 Task: Search one way flight ticket for 4 adults, 2 children, 2 infants in seat and 1 infant on lap in premium economy from Boise: Boise Airport (boise Air Terminal) (gowen Field) to Springfield: Abraham Lincoln Capital Airport on 5-2-2023. Number of bags: 9 checked bags. Price is upto 74000. Outbound departure time preference is 13:00.
Action: Mouse moved to (222, 309)
Screenshot: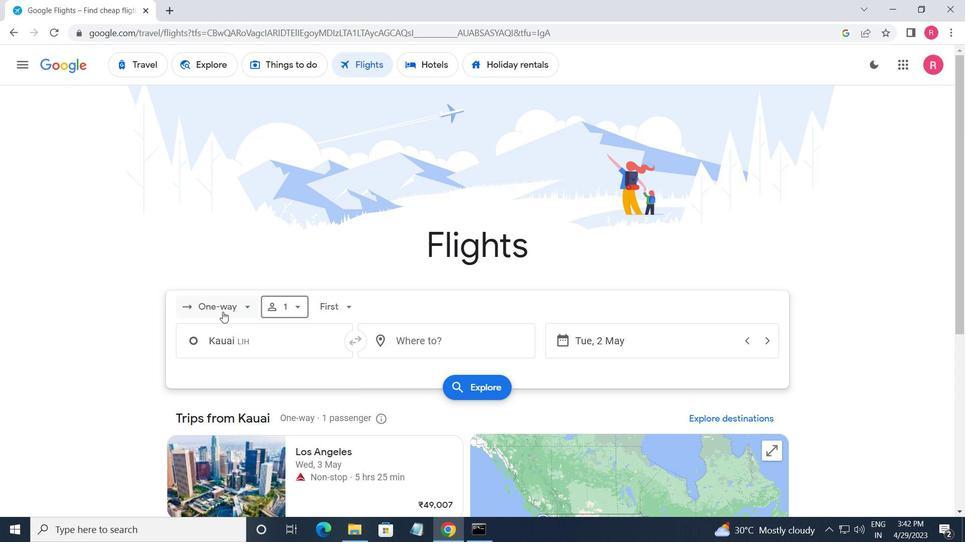 
Action: Mouse pressed left at (222, 309)
Screenshot: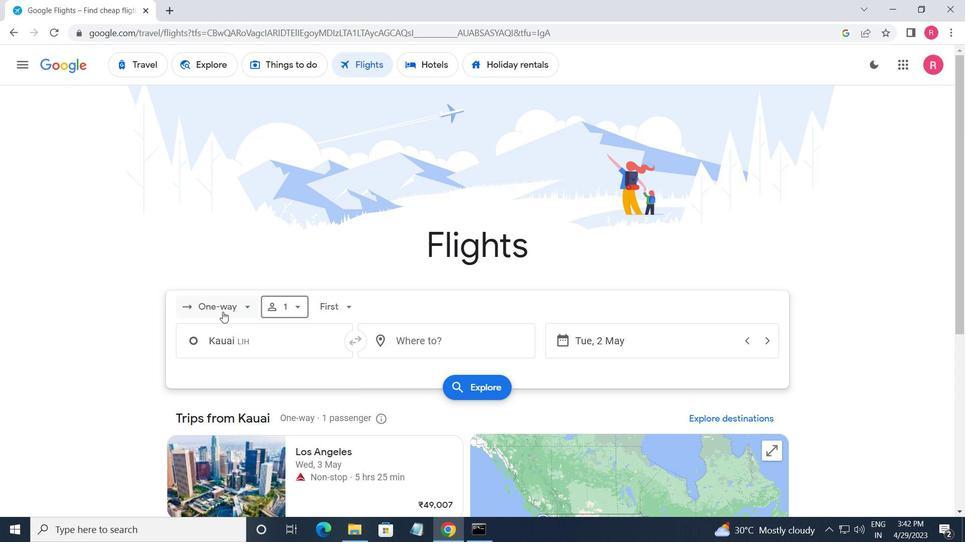 
Action: Mouse moved to (237, 363)
Screenshot: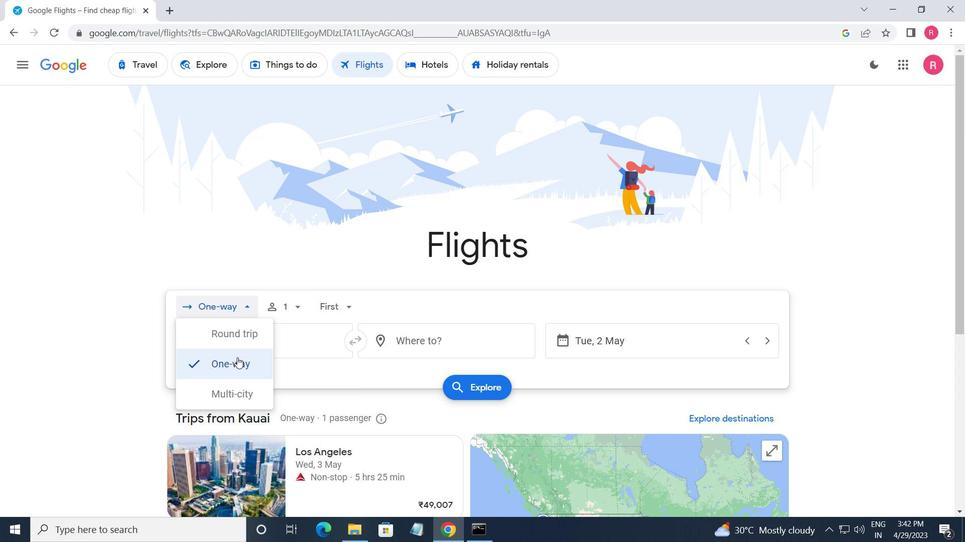 
Action: Mouse pressed left at (237, 363)
Screenshot: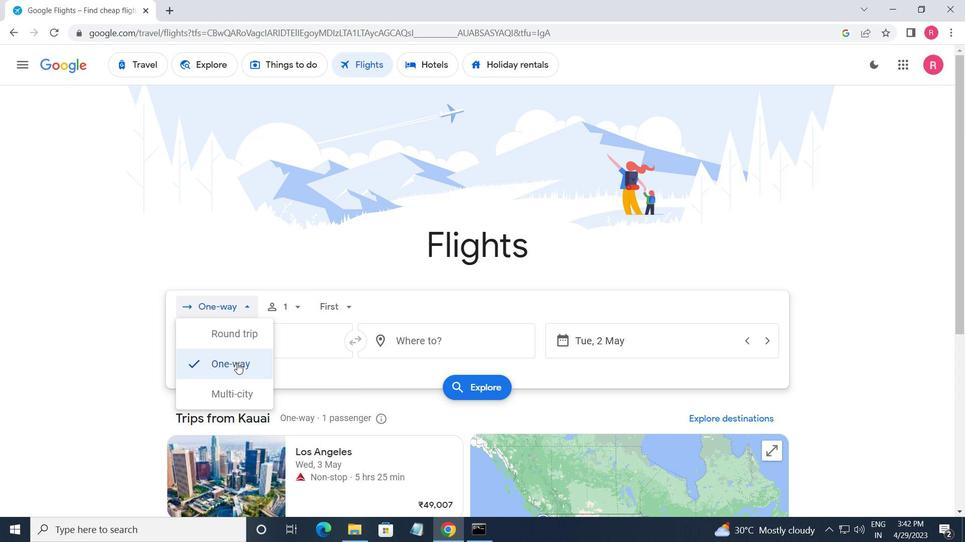 
Action: Mouse moved to (283, 314)
Screenshot: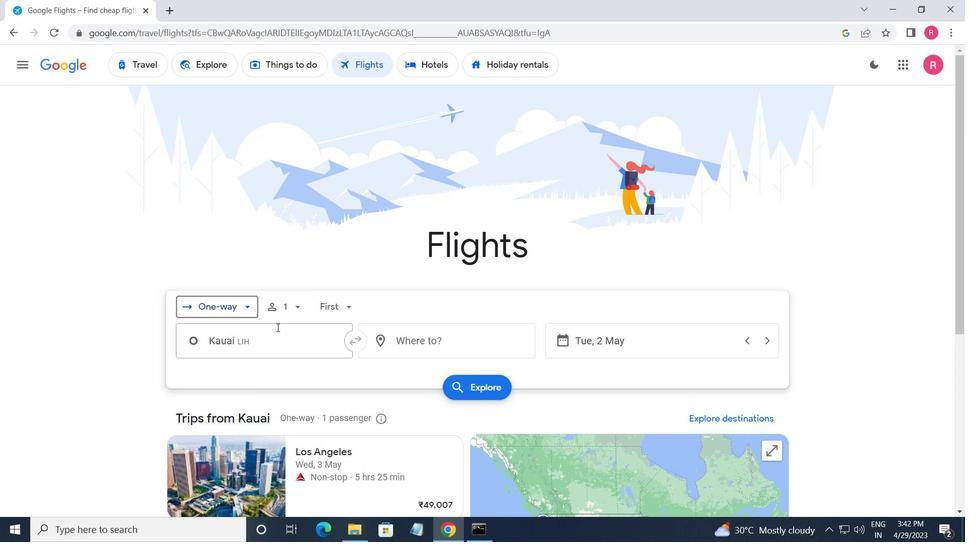 
Action: Mouse pressed left at (283, 314)
Screenshot: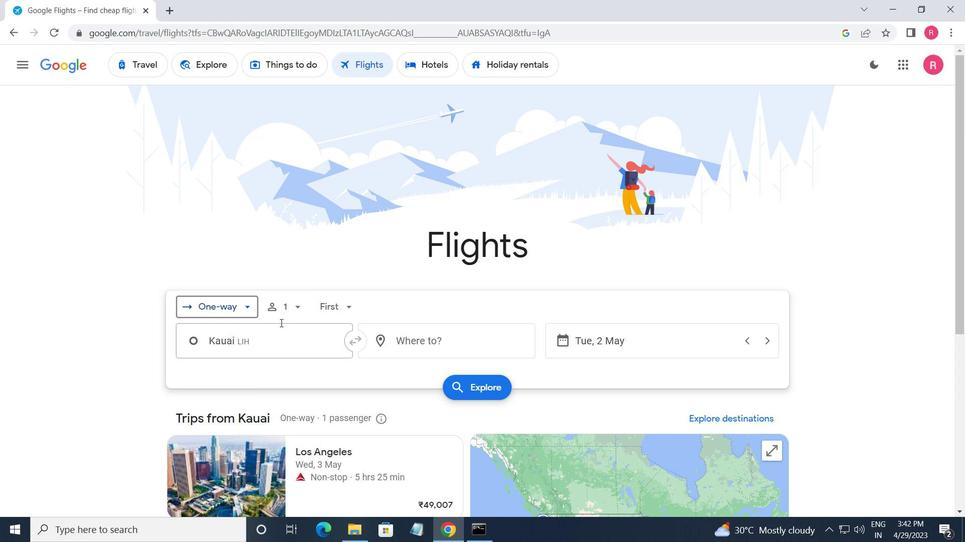 
Action: Mouse moved to (390, 338)
Screenshot: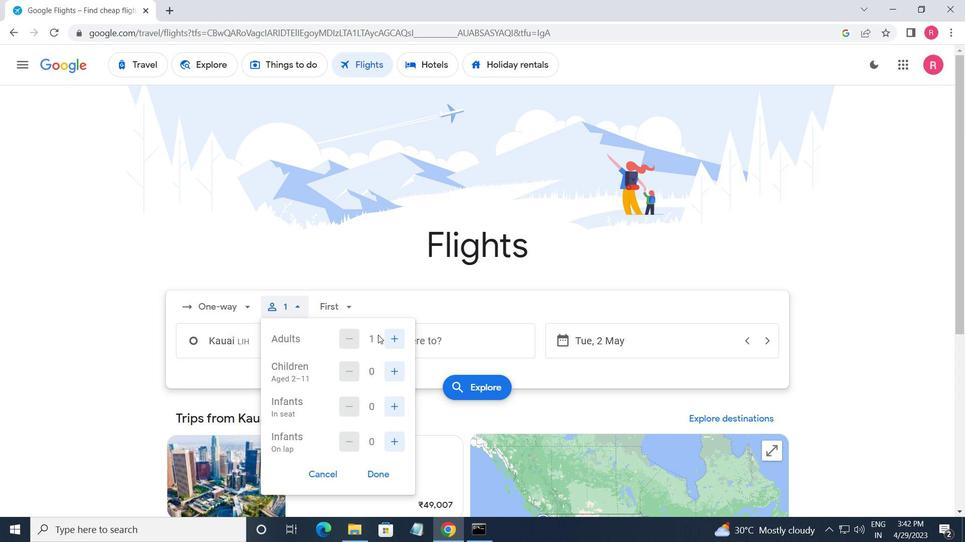 
Action: Mouse pressed left at (390, 338)
Screenshot: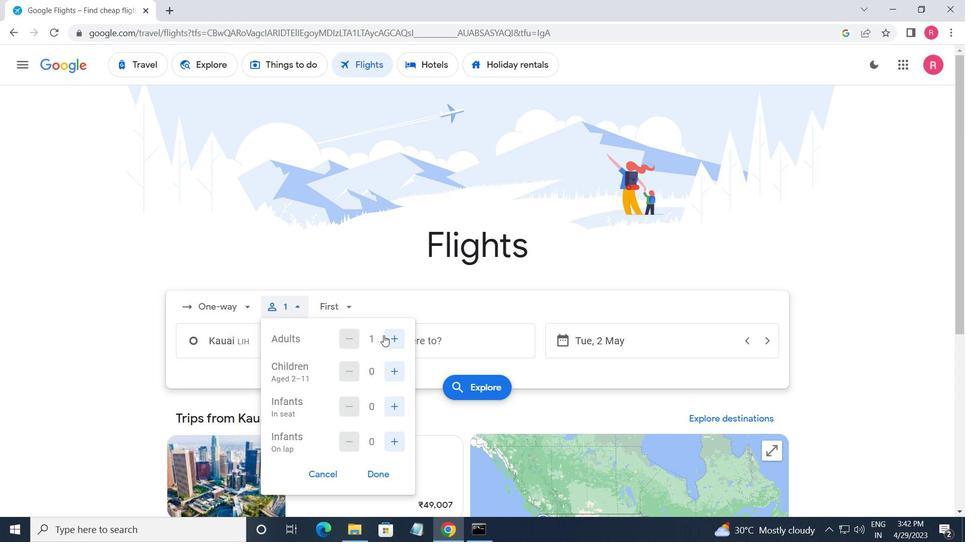 
Action: Mouse pressed left at (390, 338)
Screenshot: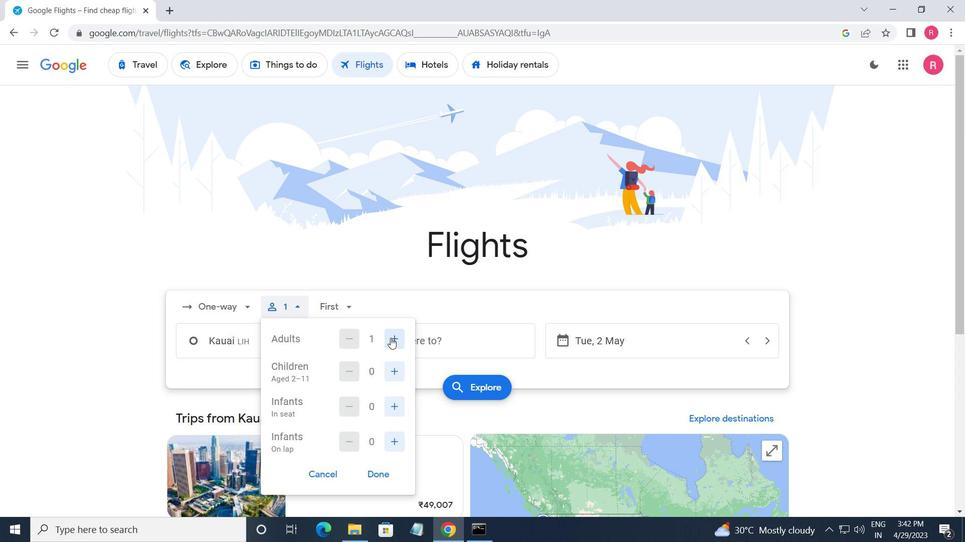 
Action: Mouse pressed left at (390, 338)
Screenshot: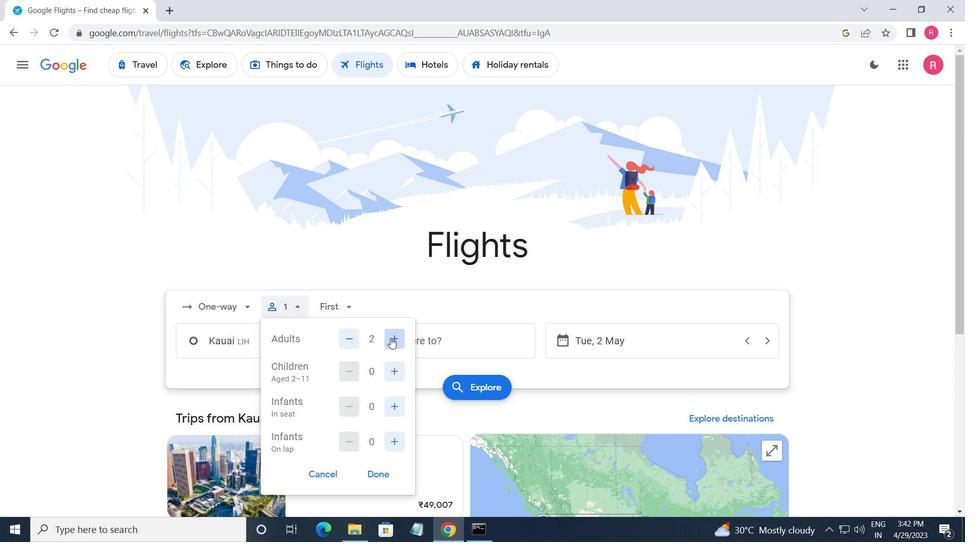 
Action: Mouse moved to (394, 375)
Screenshot: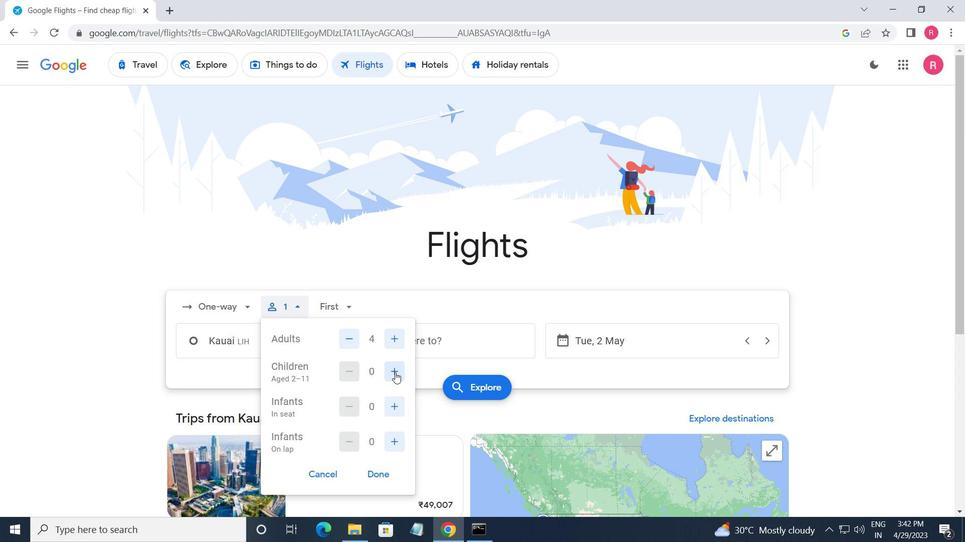 
Action: Mouse pressed left at (394, 375)
Screenshot: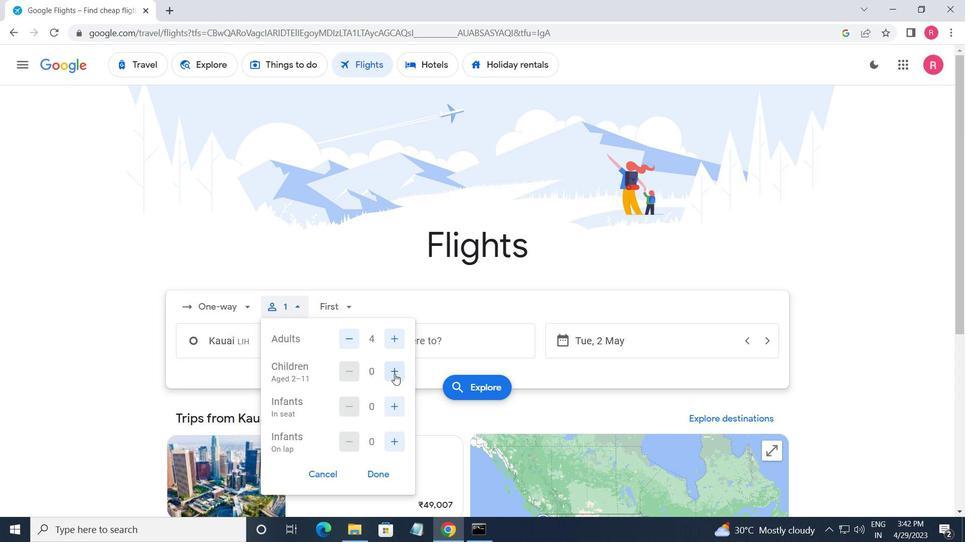 
Action: Mouse pressed left at (394, 375)
Screenshot: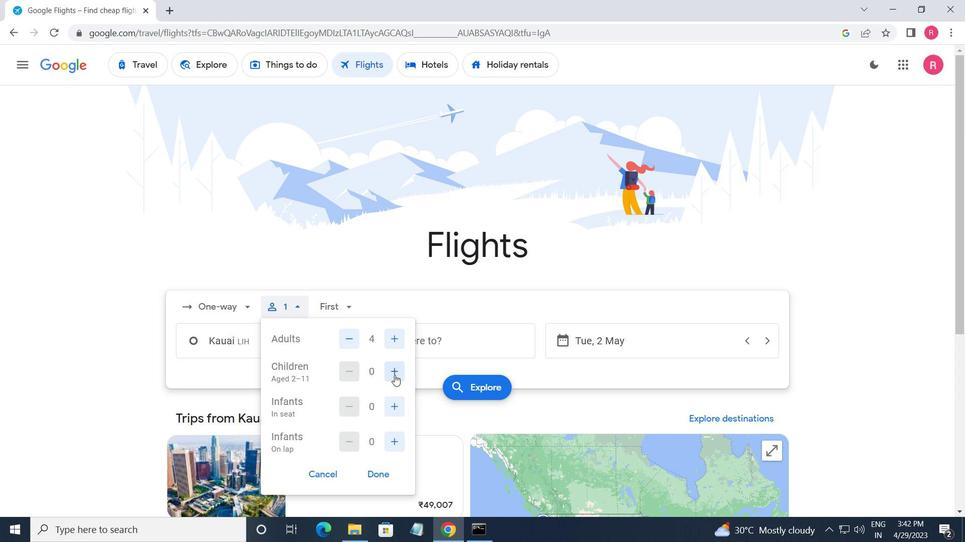 
Action: Mouse moved to (397, 405)
Screenshot: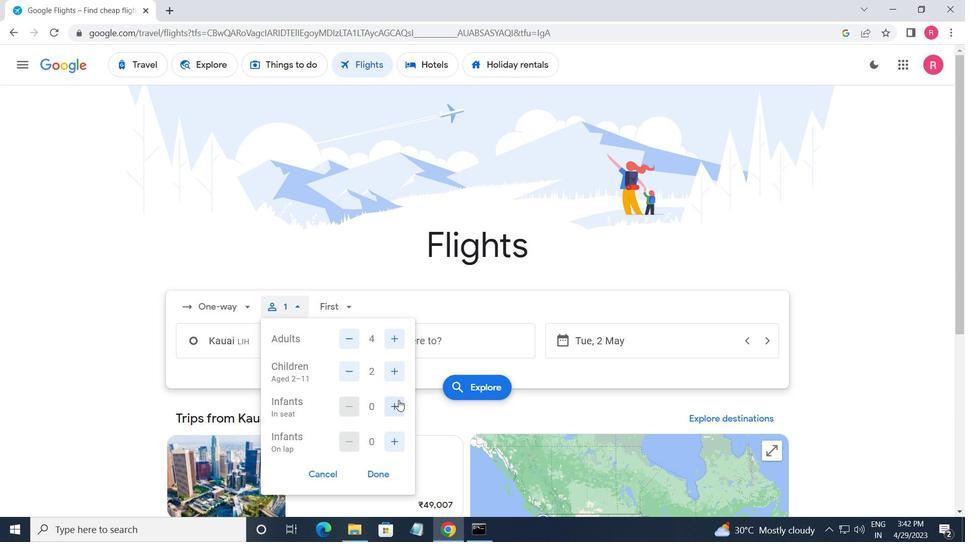 
Action: Mouse pressed left at (397, 405)
Screenshot: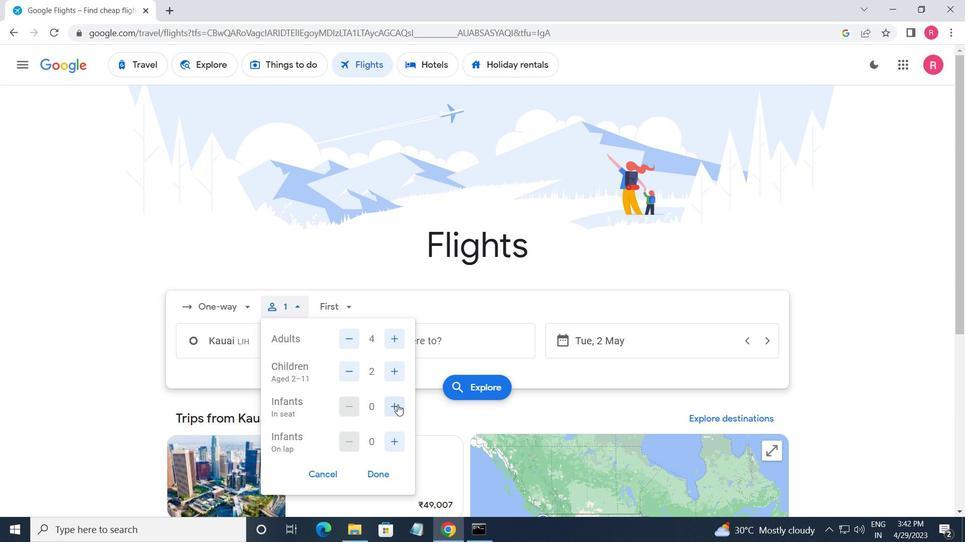 
Action: Mouse pressed left at (397, 405)
Screenshot: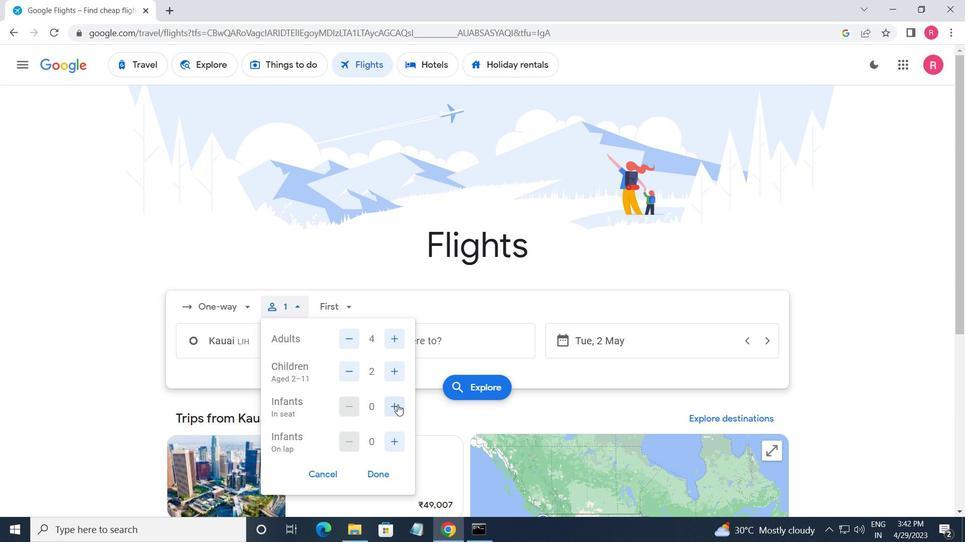 
Action: Mouse moved to (385, 444)
Screenshot: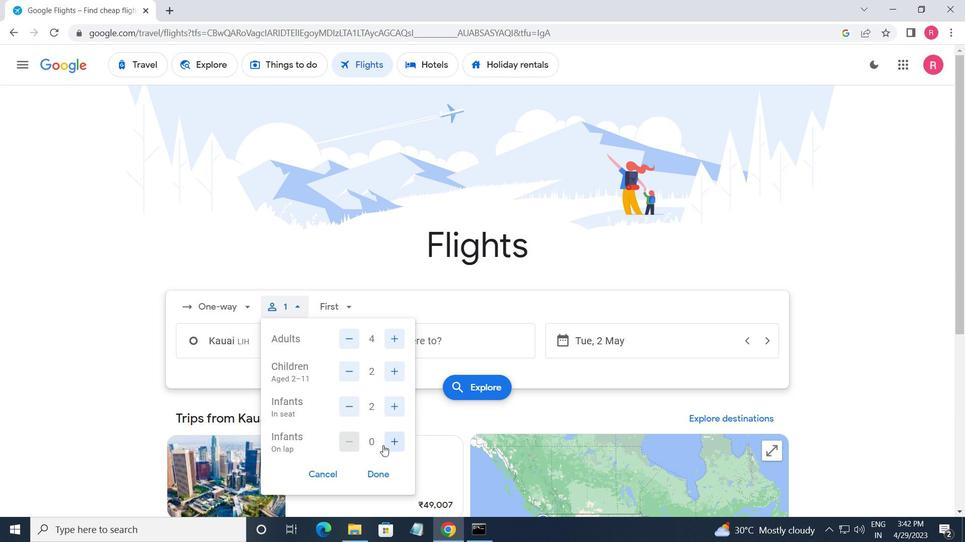 
Action: Mouse pressed left at (385, 444)
Screenshot: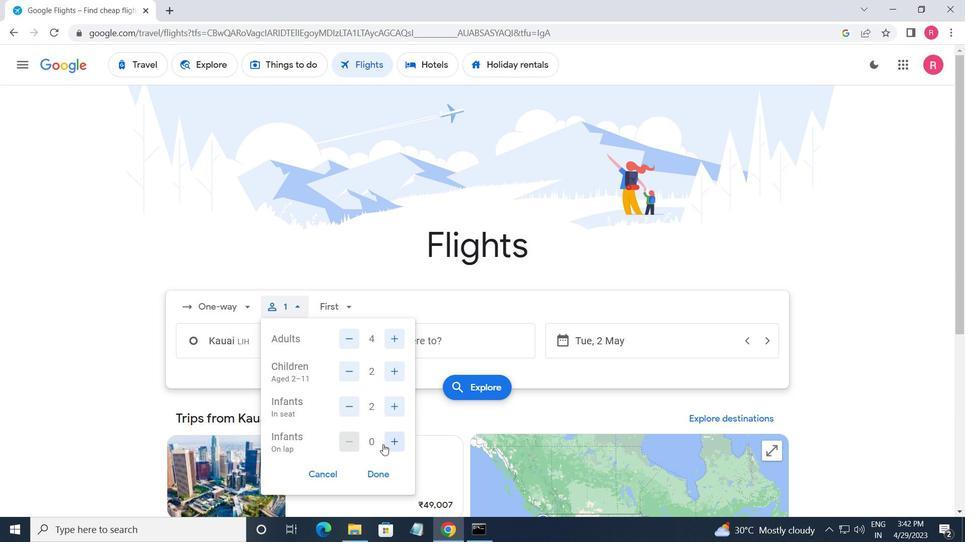 
Action: Mouse moved to (384, 471)
Screenshot: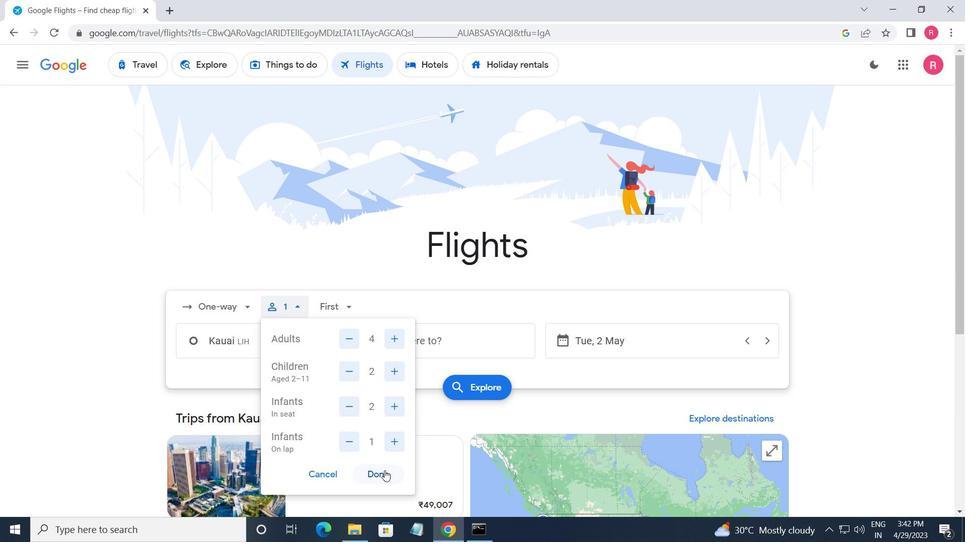 
Action: Mouse pressed left at (384, 471)
Screenshot: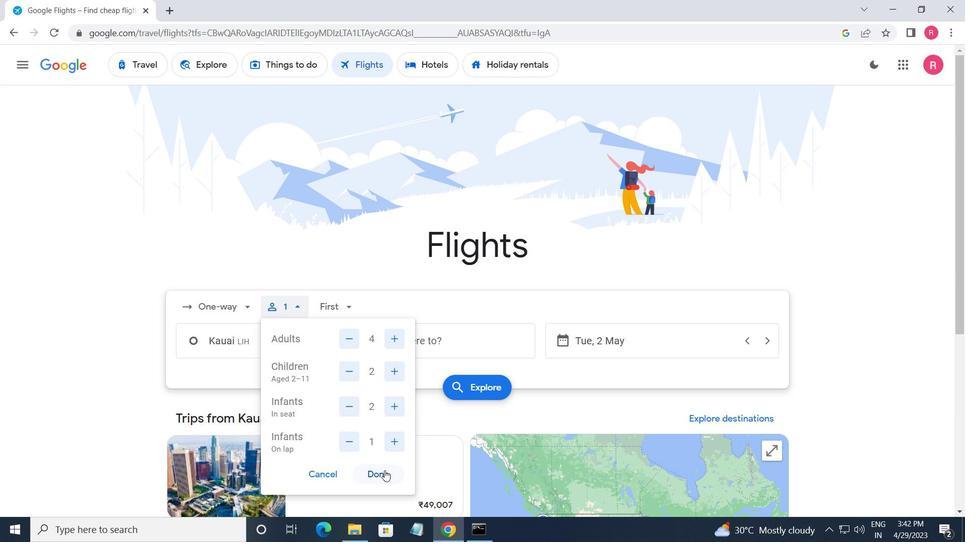 
Action: Mouse moved to (339, 308)
Screenshot: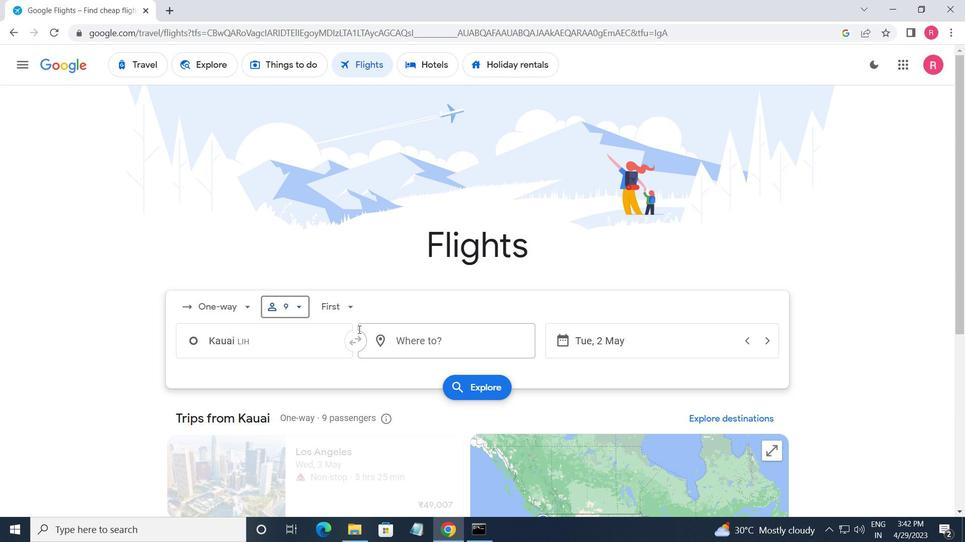 
Action: Mouse pressed left at (339, 308)
Screenshot: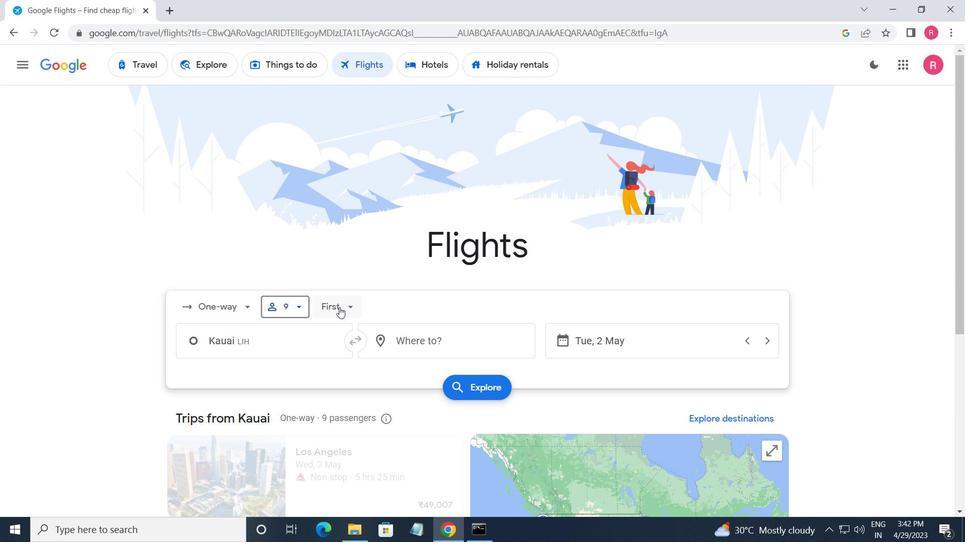 
Action: Mouse moved to (369, 371)
Screenshot: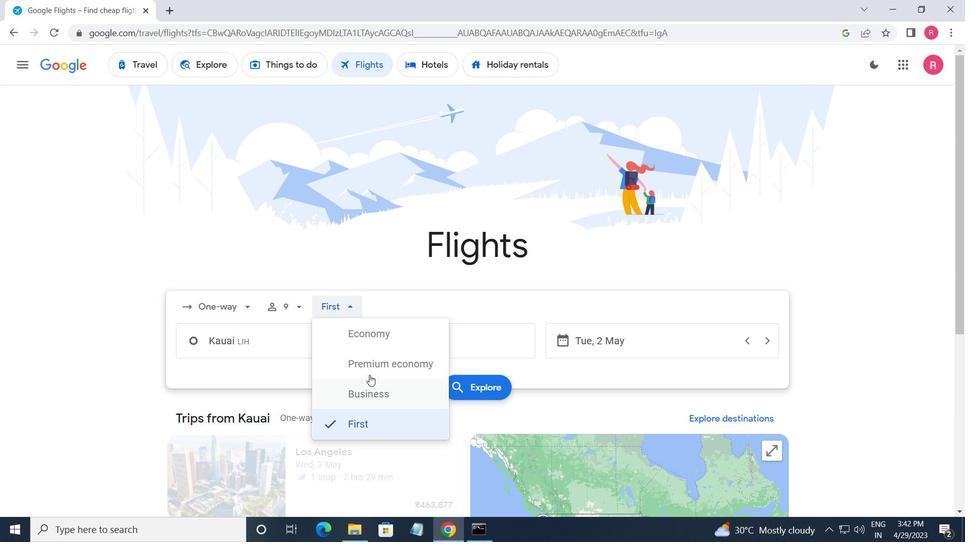 
Action: Mouse pressed left at (369, 371)
Screenshot: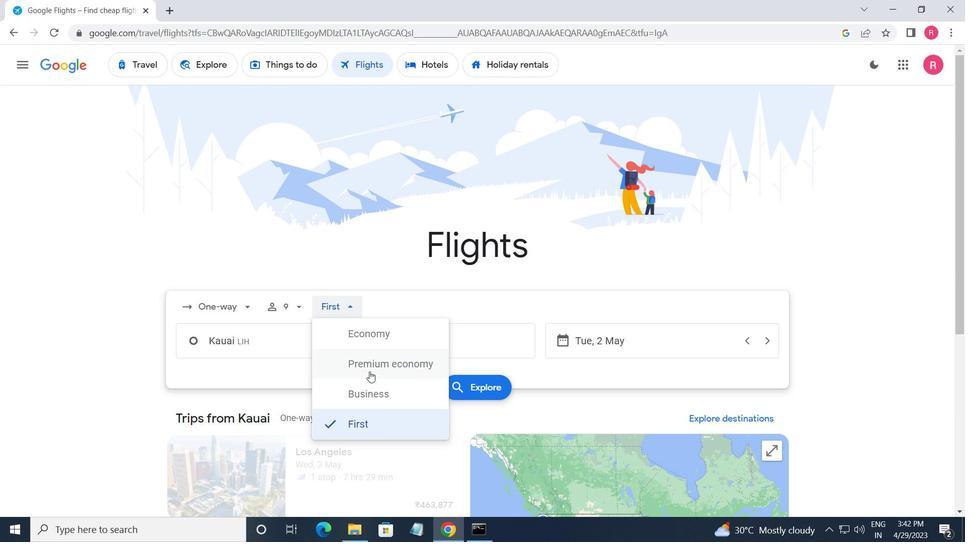 
Action: Mouse moved to (264, 344)
Screenshot: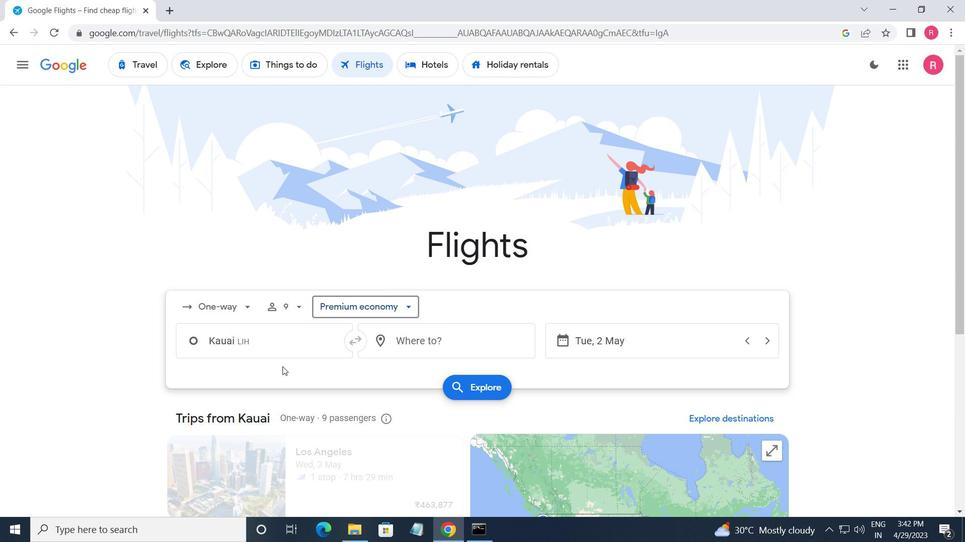 
Action: Mouse pressed left at (264, 344)
Screenshot: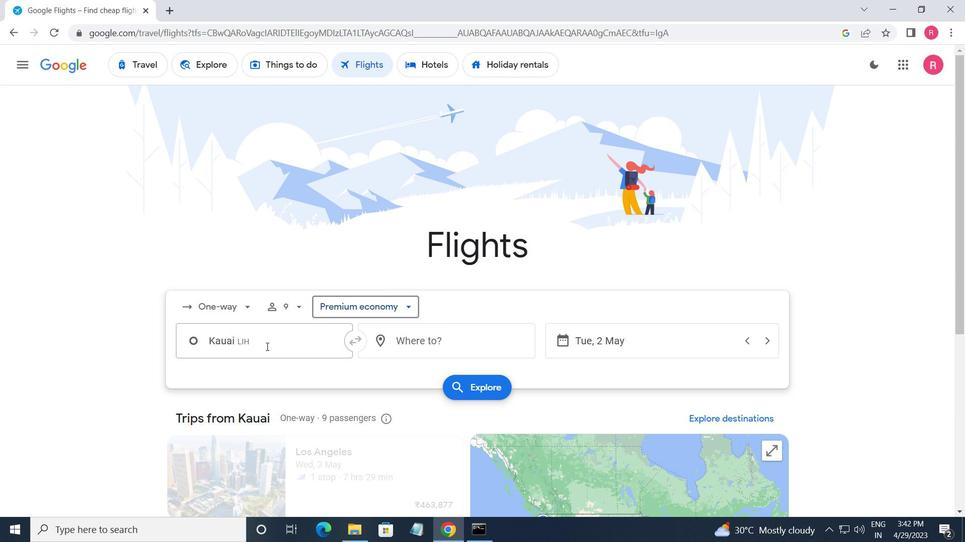 
Action: Mouse moved to (264, 343)
Screenshot: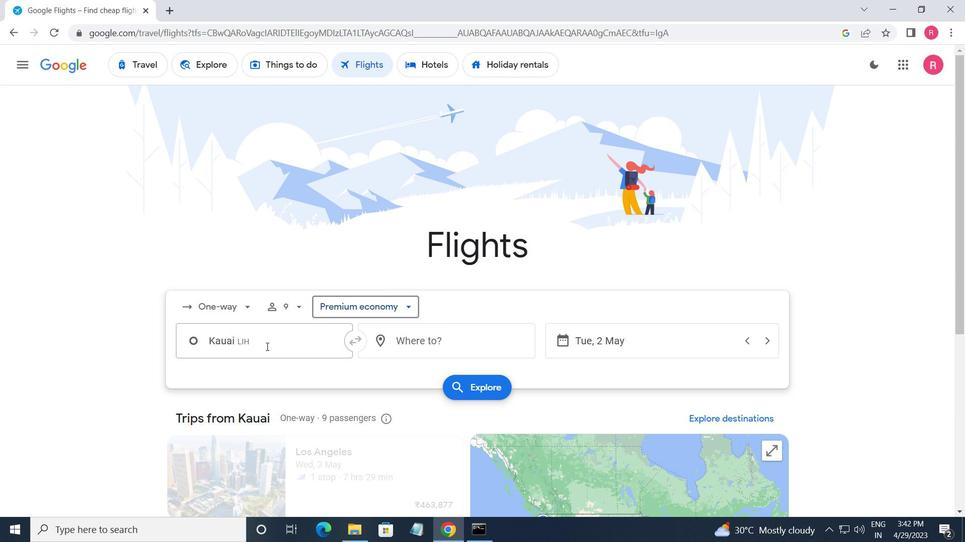 
Action: Key pressed <Key.shift><Key.shift>BOISE<Key.space><Key.shift>A
Screenshot: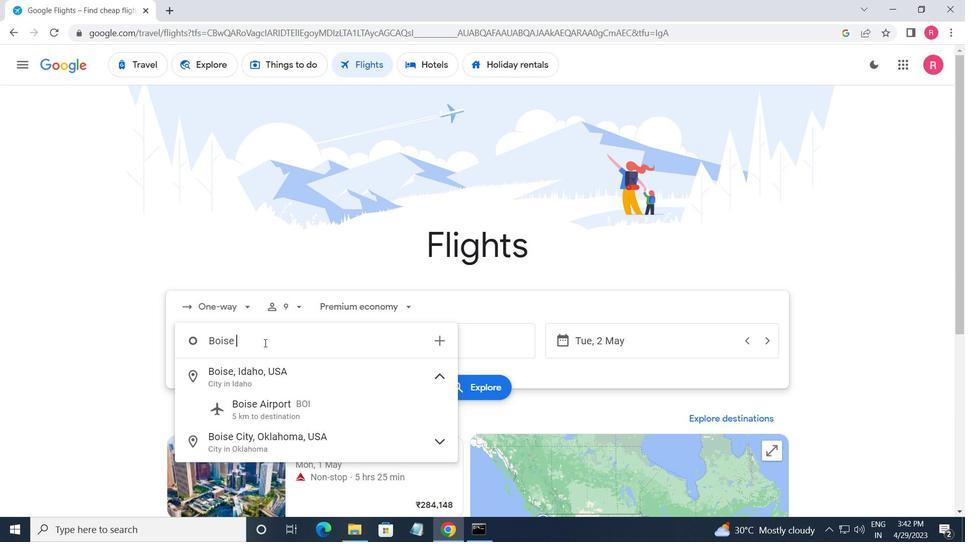 
Action: Mouse moved to (251, 367)
Screenshot: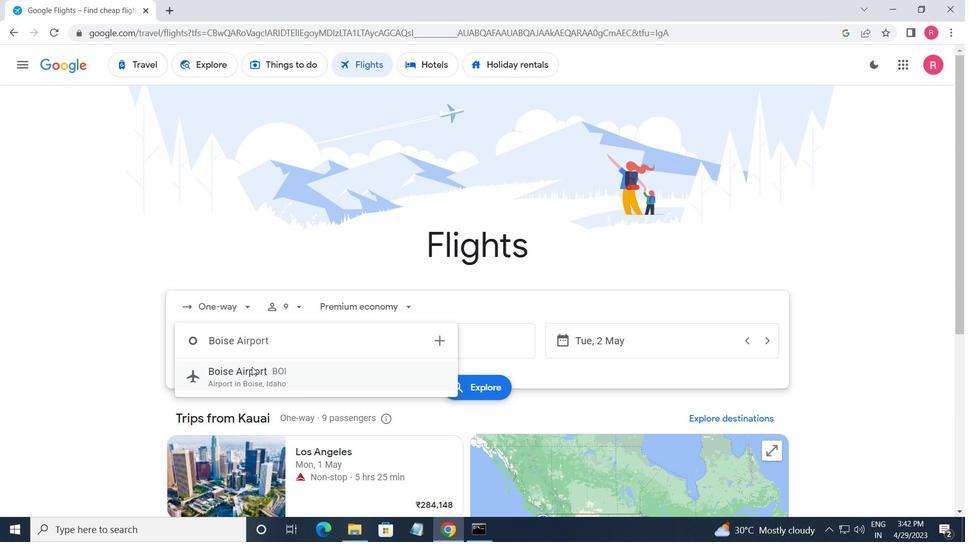 
Action: Mouse pressed left at (251, 367)
Screenshot: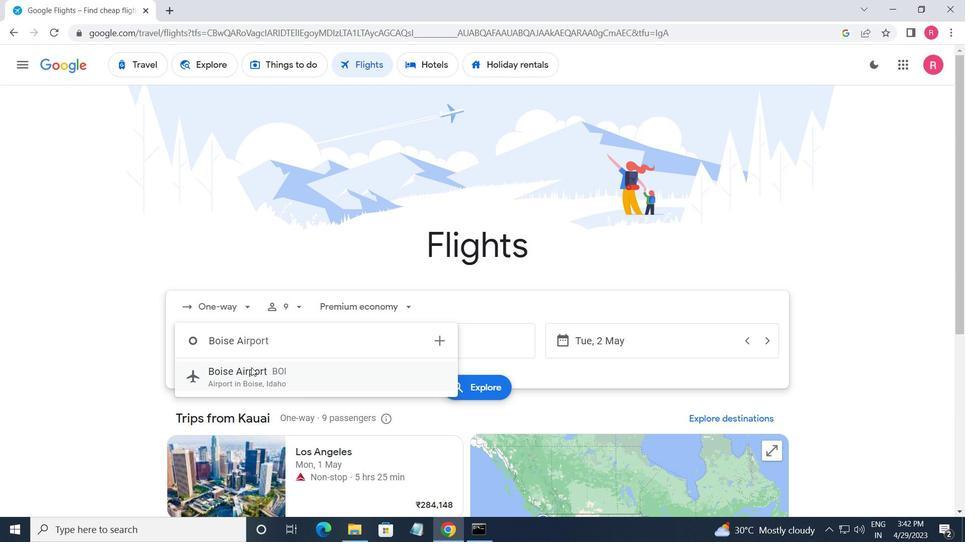 
Action: Mouse moved to (435, 344)
Screenshot: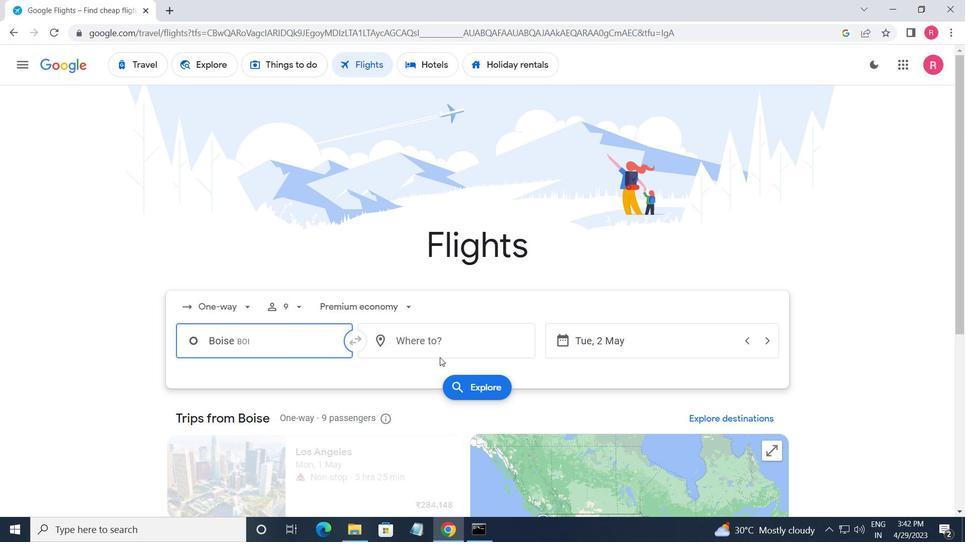 
Action: Mouse pressed left at (435, 344)
Screenshot: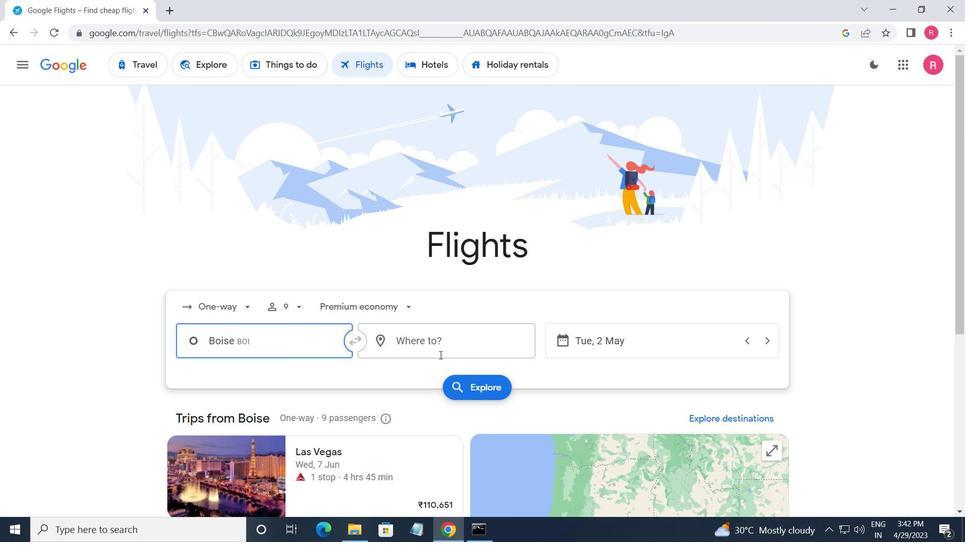 
Action: Mouse moved to (421, 463)
Screenshot: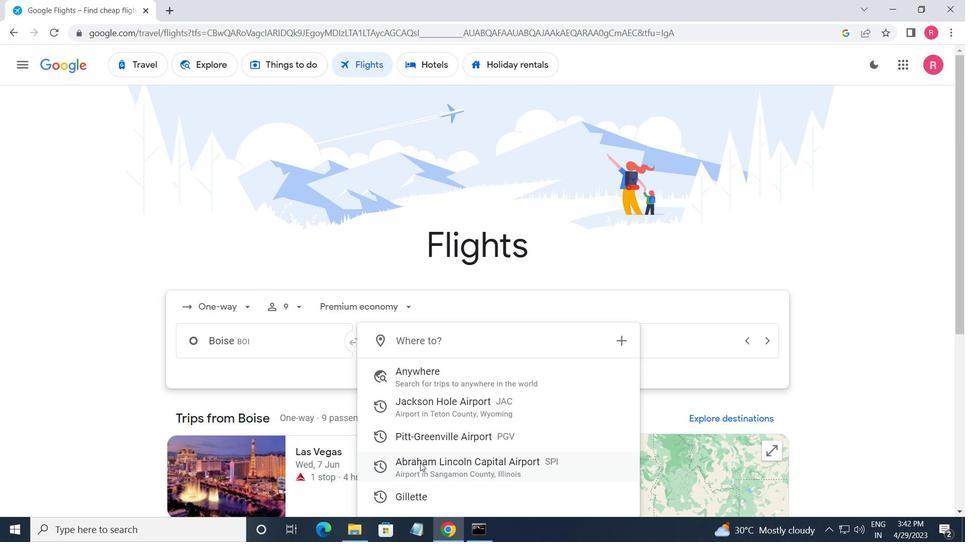 
Action: Mouse pressed left at (421, 463)
Screenshot: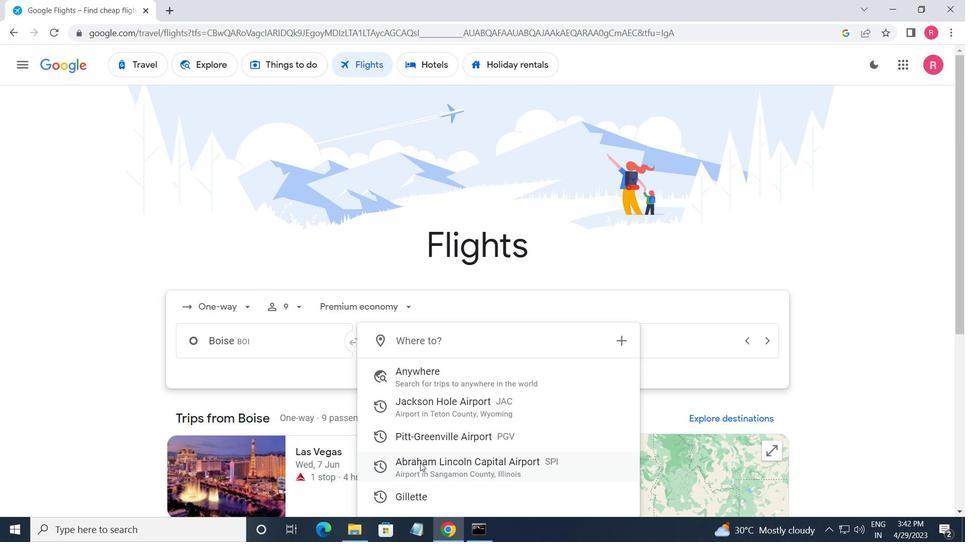 
Action: Mouse moved to (642, 348)
Screenshot: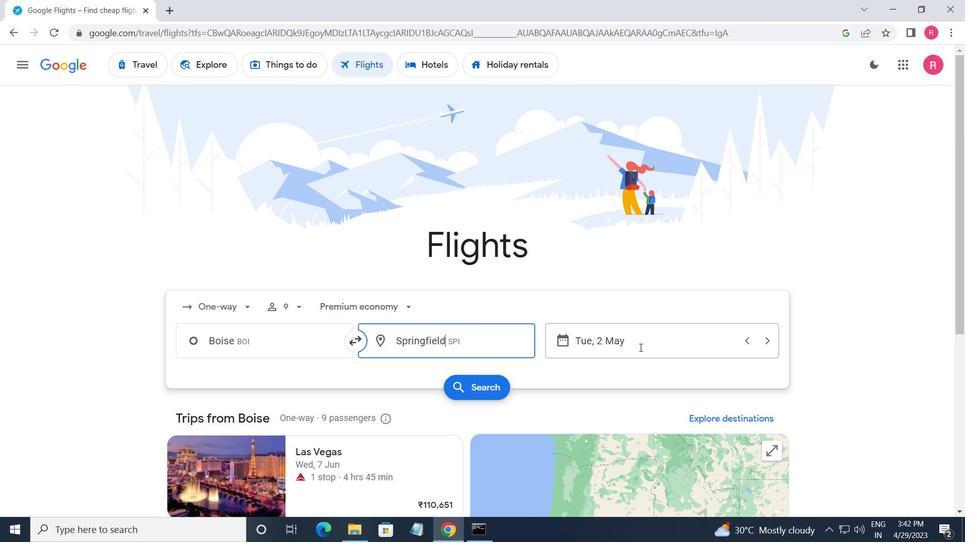 
Action: Mouse pressed left at (642, 348)
Screenshot: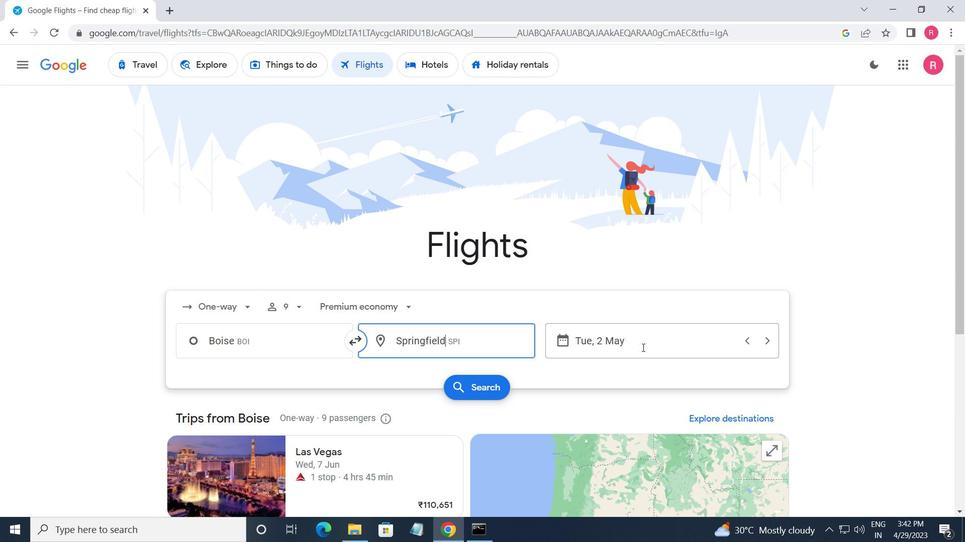 
Action: Mouse moved to (632, 297)
Screenshot: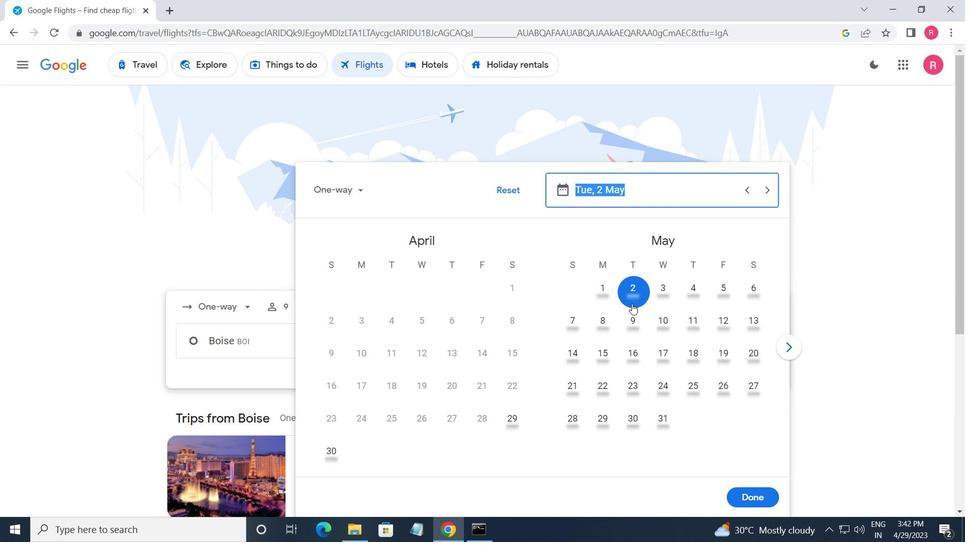 
Action: Mouse pressed left at (632, 297)
Screenshot: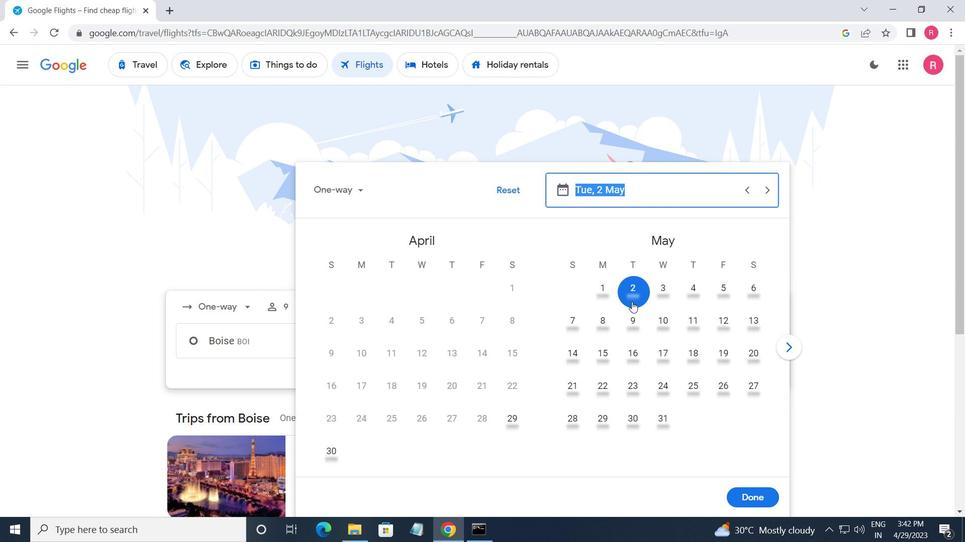 
Action: Mouse moved to (756, 491)
Screenshot: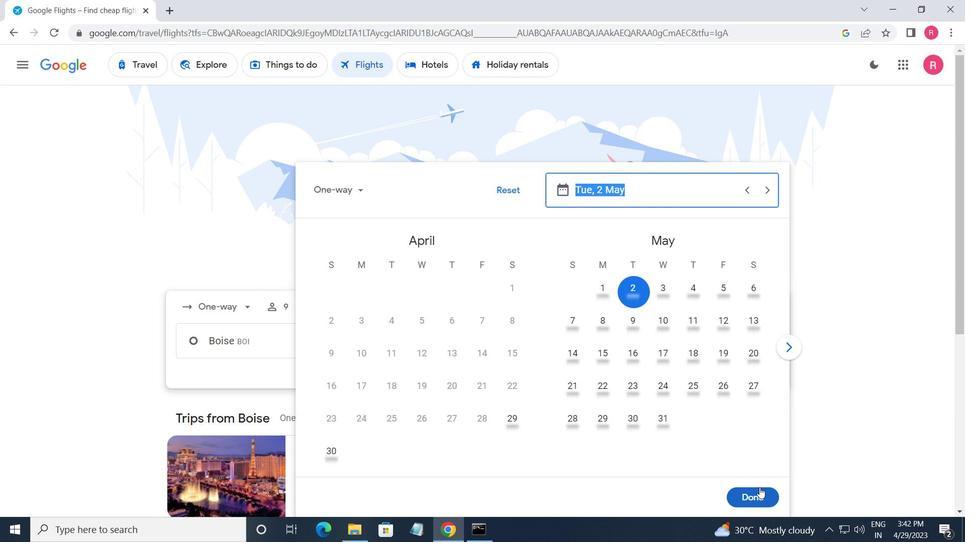 
Action: Mouse pressed left at (756, 491)
Screenshot: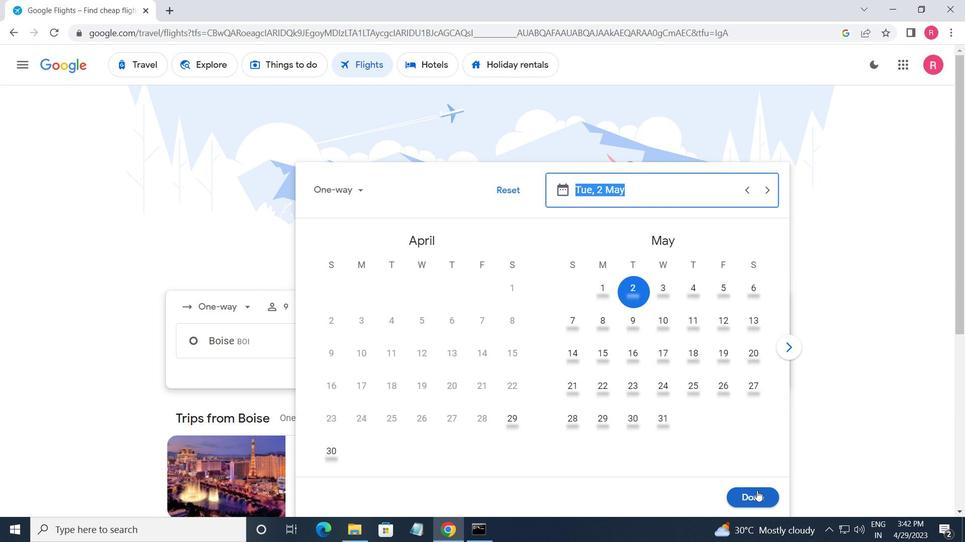 
Action: Mouse moved to (444, 376)
Screenshot: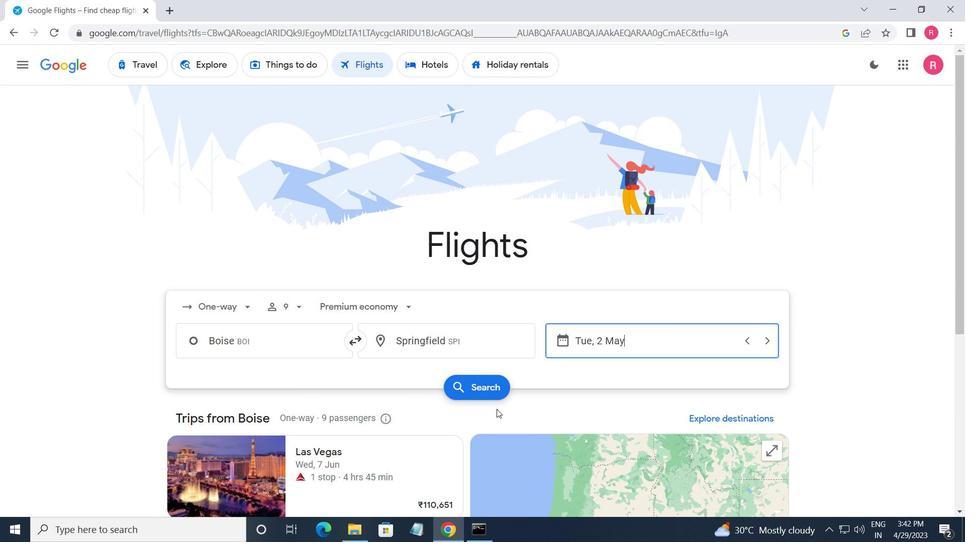 
Action: Mouse pressed left at (444, 376)
Screenshot: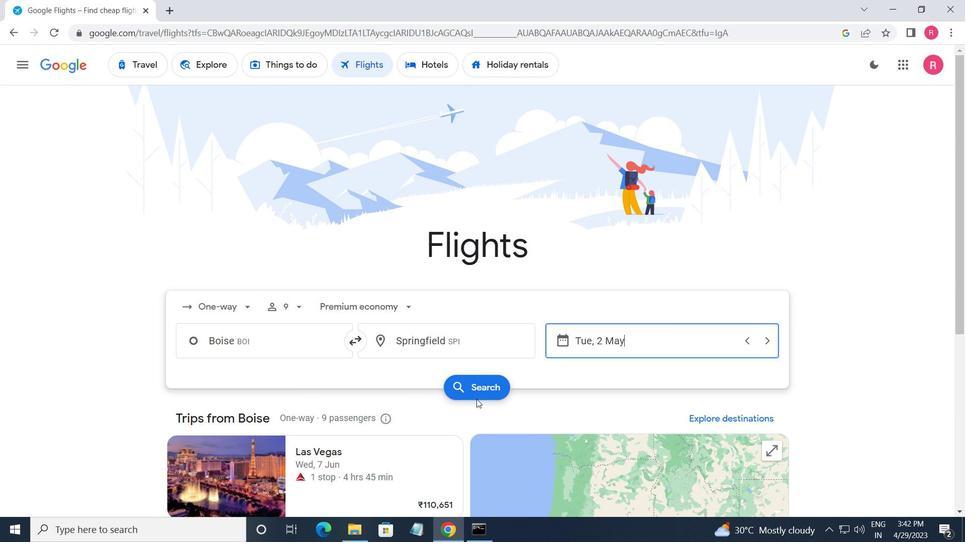 
Action: Mouse moved to (179, 183)
Screenshot: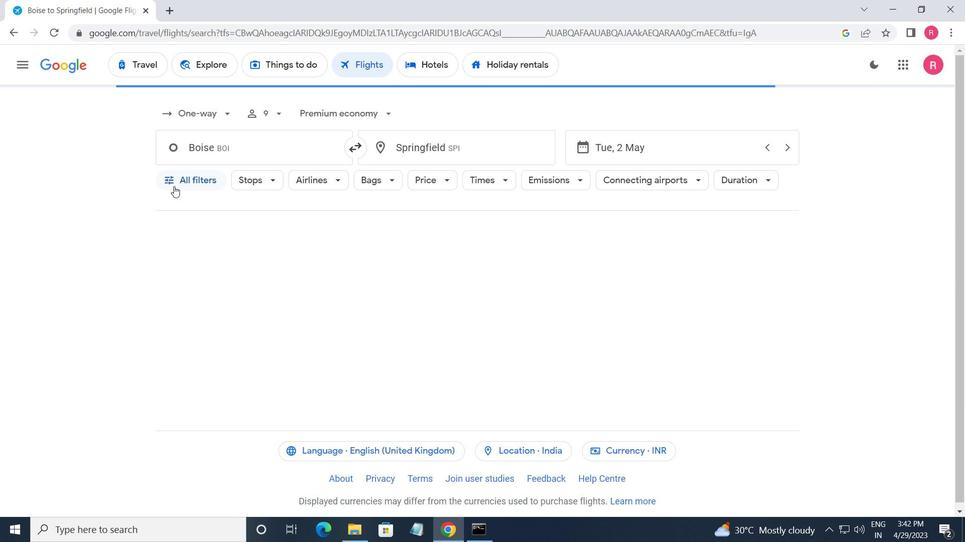 
Action: Mouse pressed left at (179, 183)
Screenshot: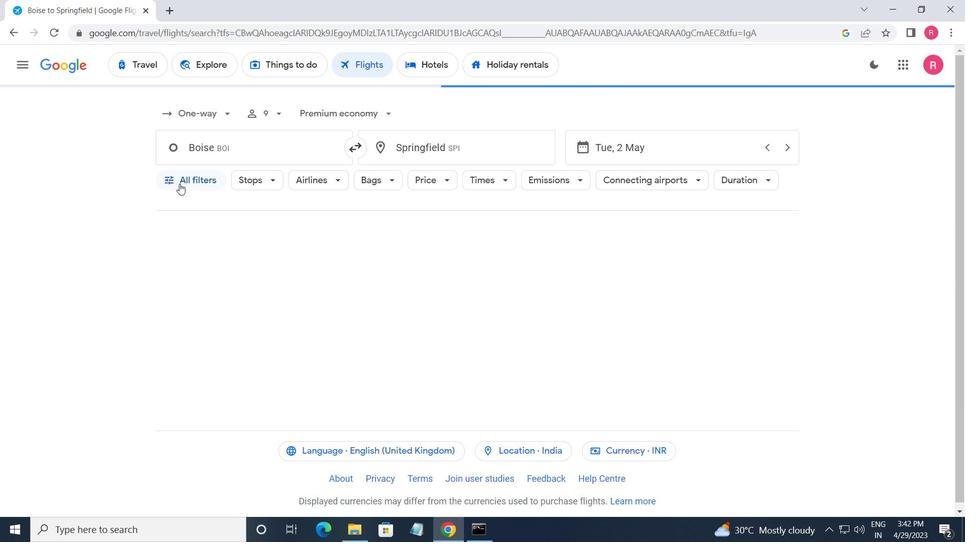 
Action: Mouse moved to (239, 272)
Screenshot: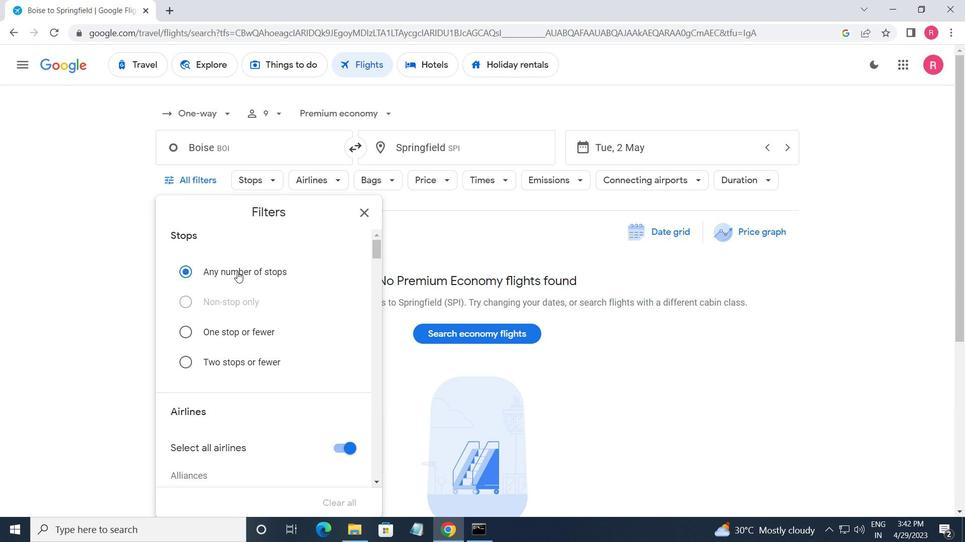 
Action: Mouse scrolled (239, 271) with delta (0, 0)
Screenshot: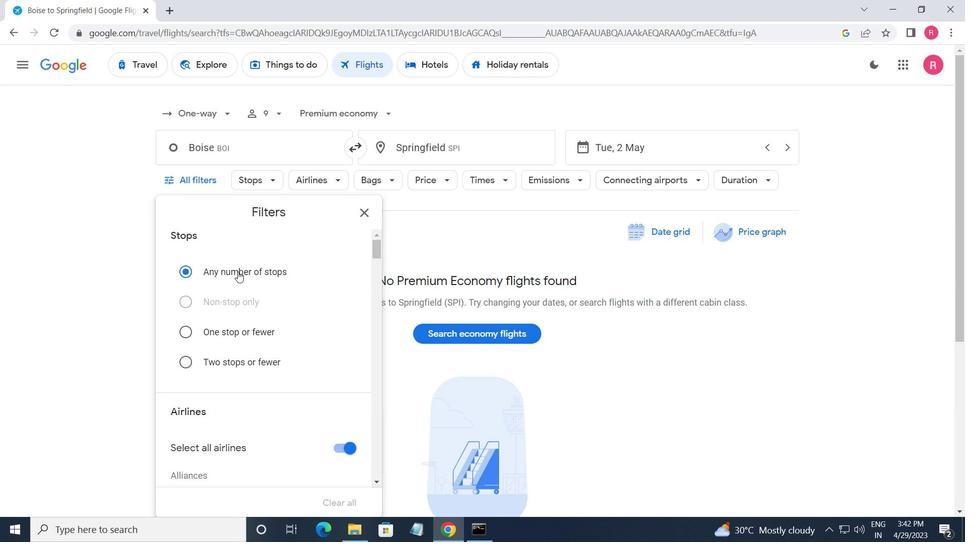 
Action: Mouse moved to (240, 272)
Screenshot: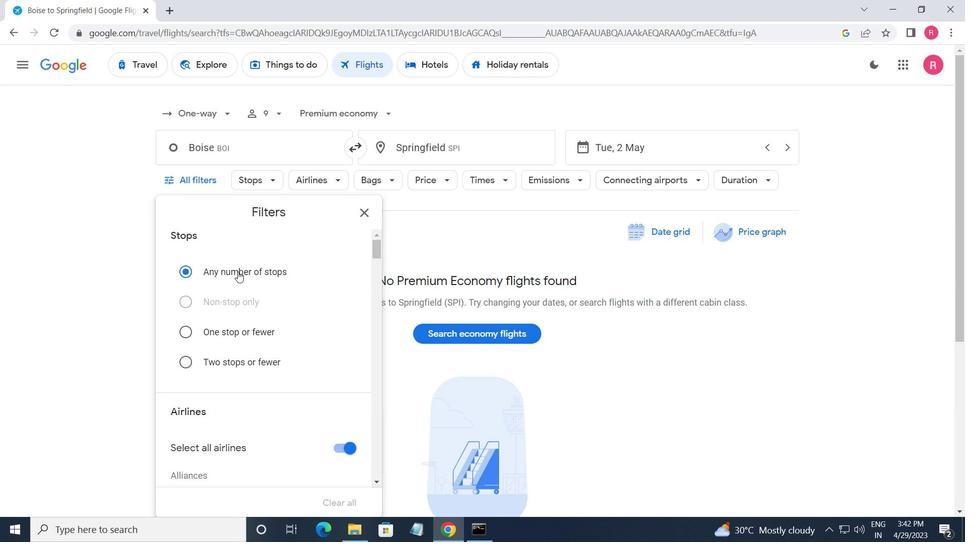 
Action: Mouse scrolled (240, 272) with delta (0, 0)
Screenshot: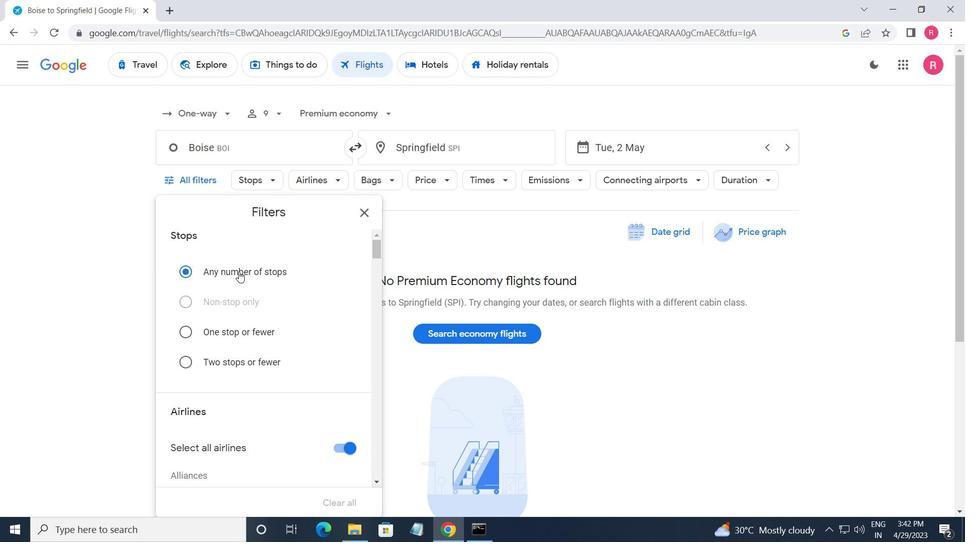 
Action: Mouse moved to (241, 275)
Screenshot: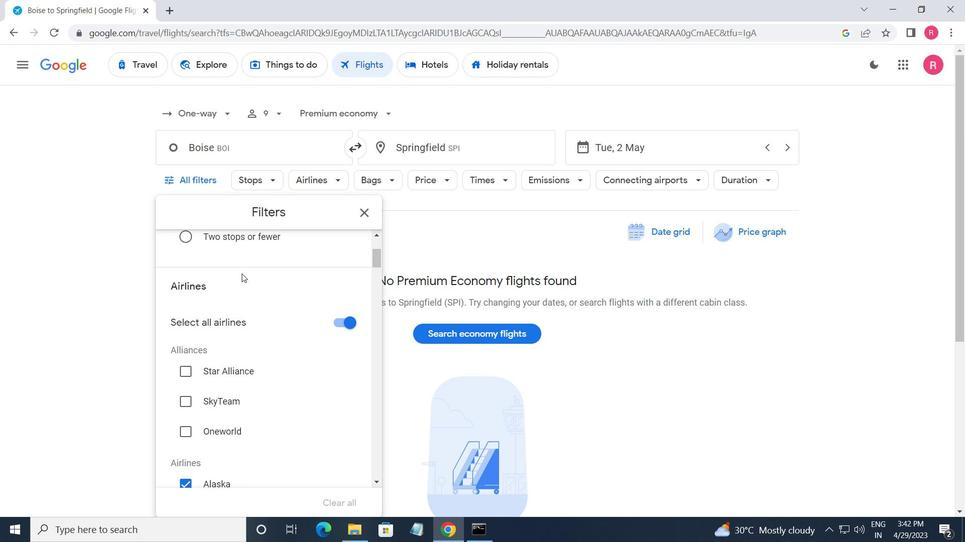 
Action: Mouse scrolled (241, 274) with delta (0, 0)
Screenshot: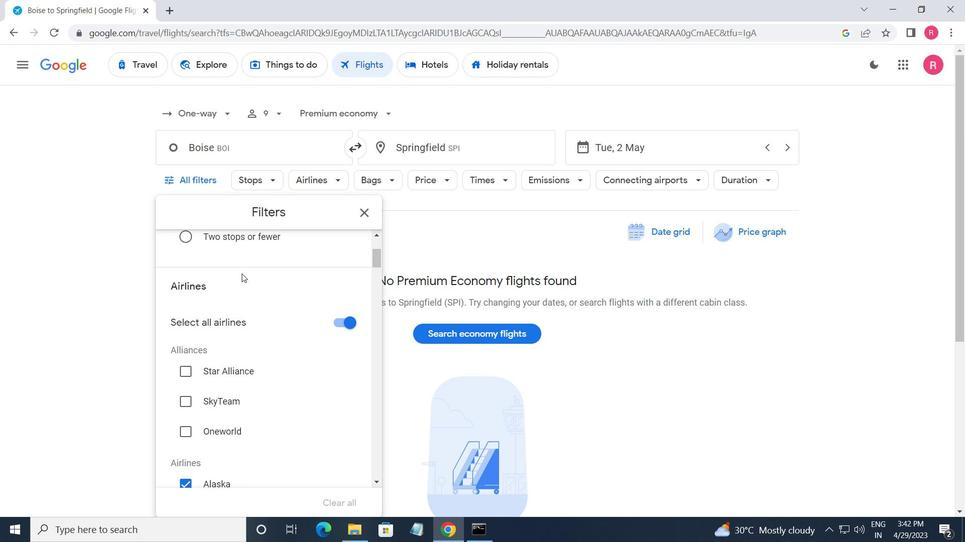 
Action: Mouse moved to (244, 276)
Screenshot: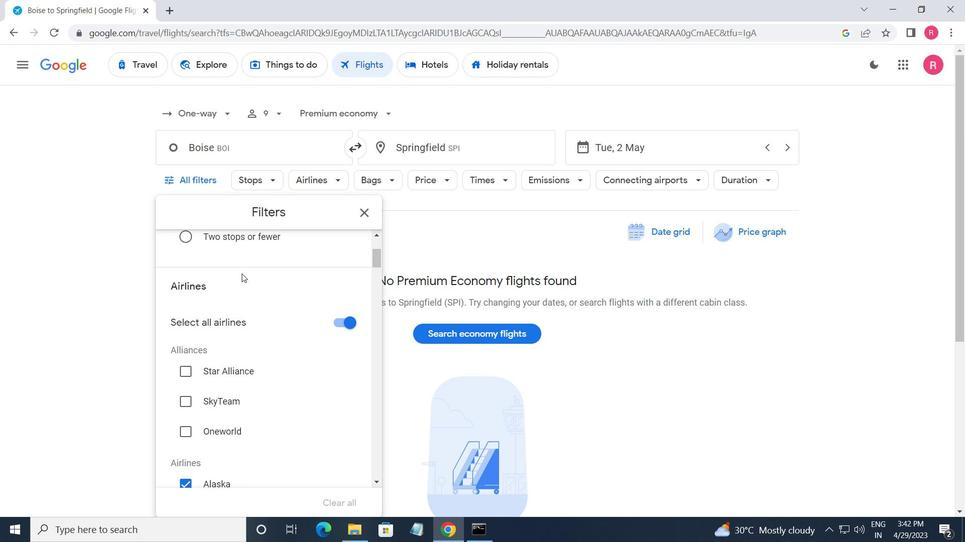 
Action: Mouse scrolled (244, 275) with delta (0, 0)
Screenshot: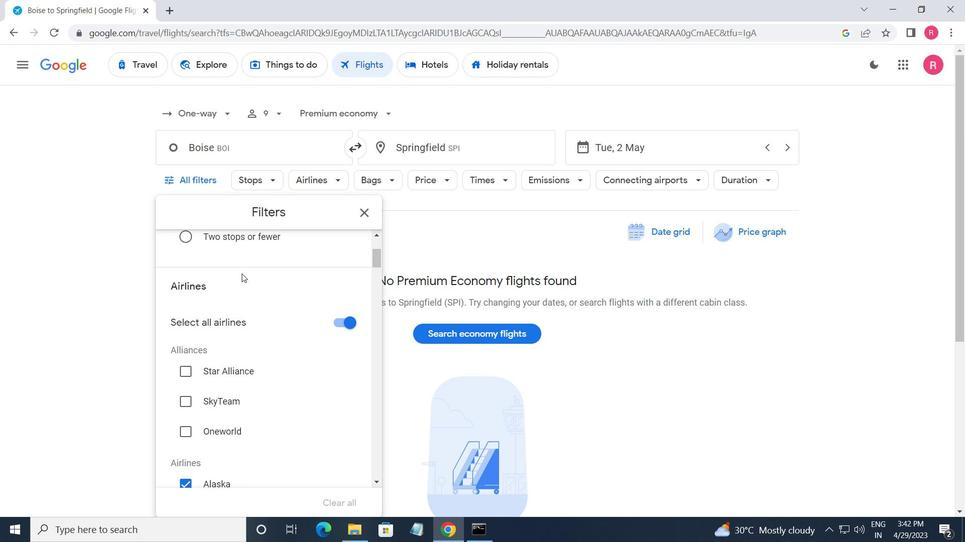 
Action: Mouse moved to (244, 276)
Screenshot: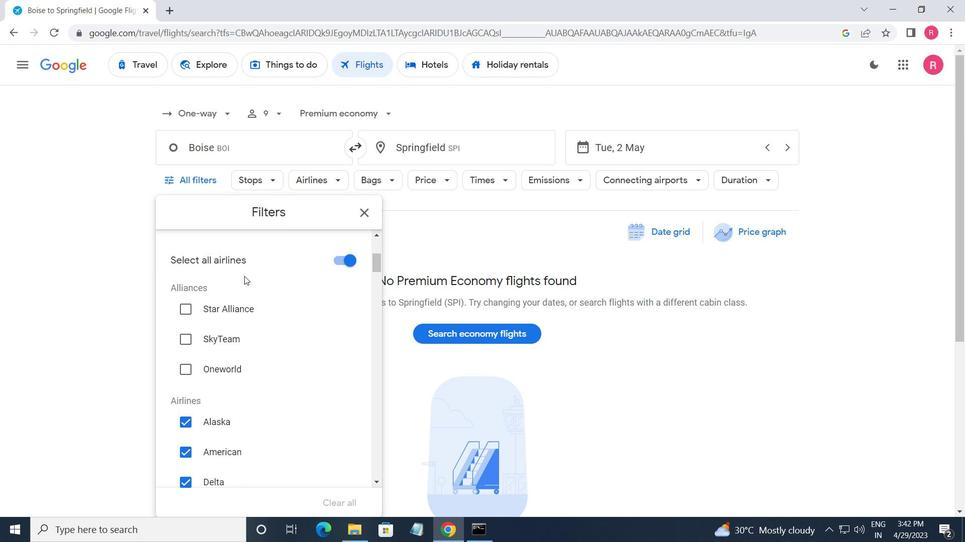 
Action: Mouse scrolled (244, 276) with delta (0, 0)
Screenshot: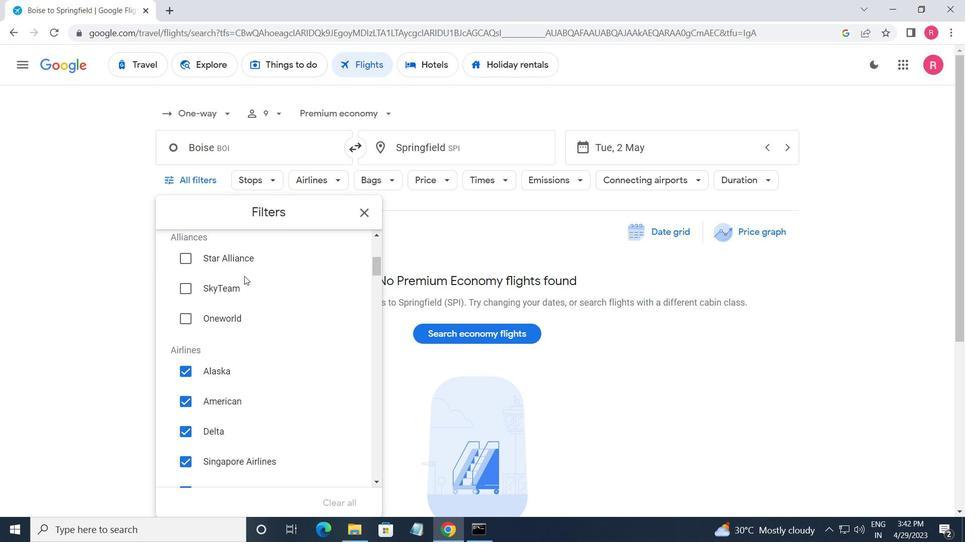 
Action: Mouse moved to (245, 277)
Screenshot: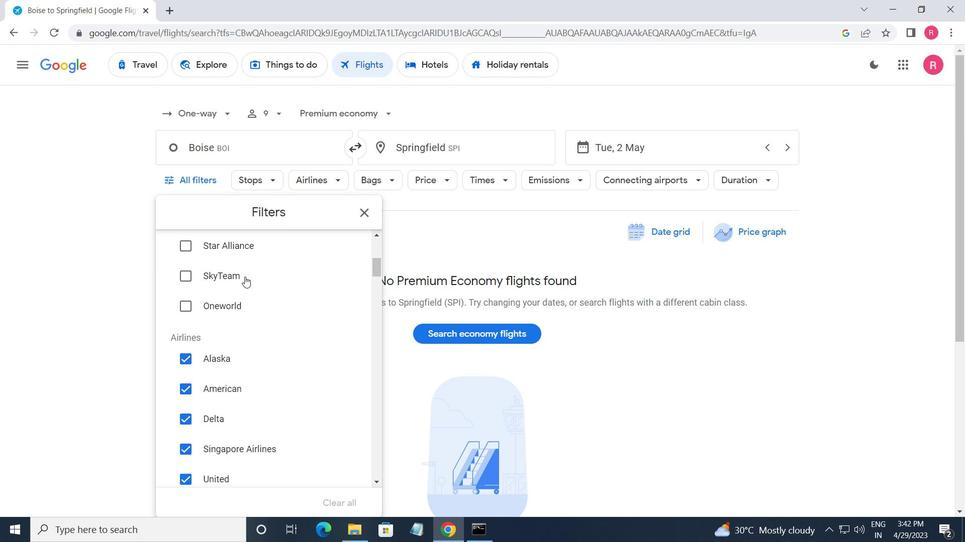 
Action: Mouse scrolled (245, 276) with delta (0, 0)
Screenshot: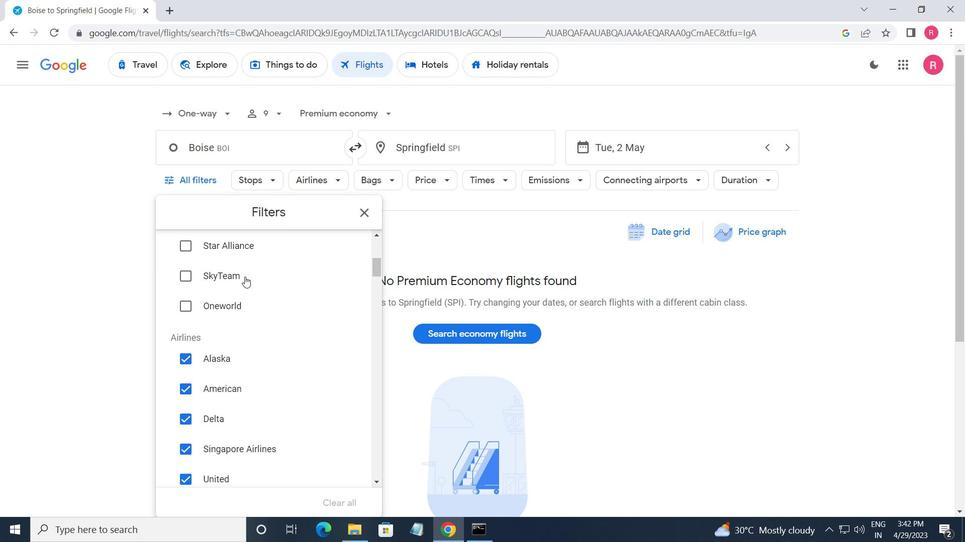 
Action: Mouse moved to (245, 277)
Screenshot: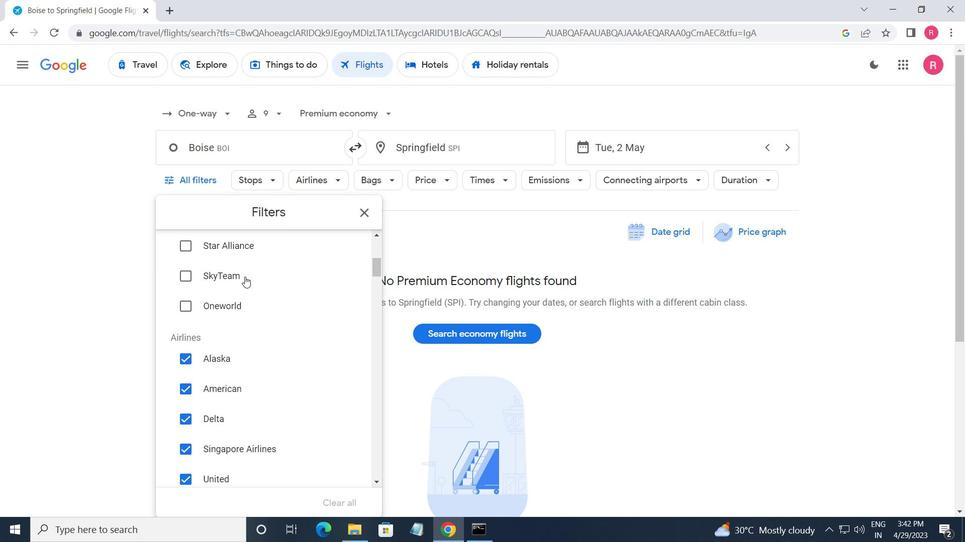 
Action: Mouse scrolled (245, 277) with delta (0, 0)
Screenshot: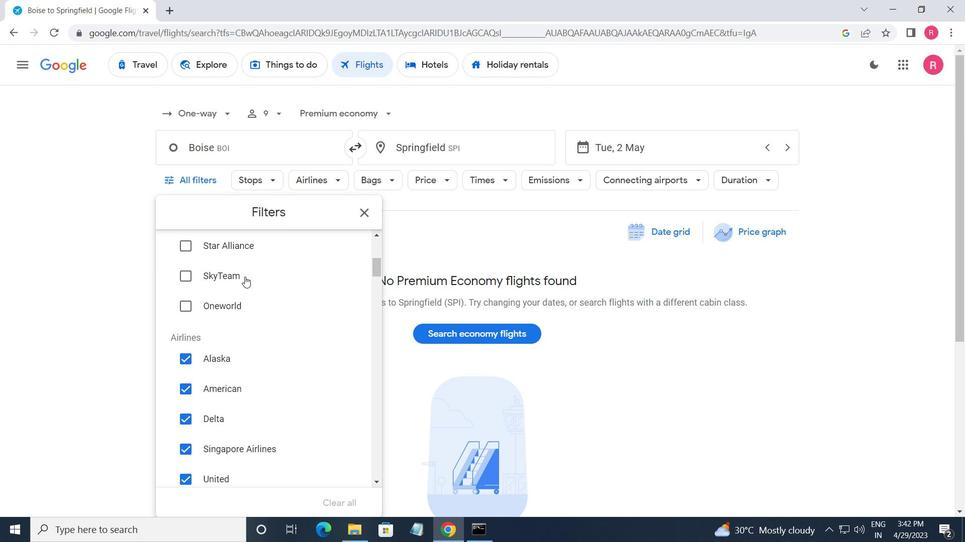 
Action: Mouse moved to (248, 284)
Screenshot: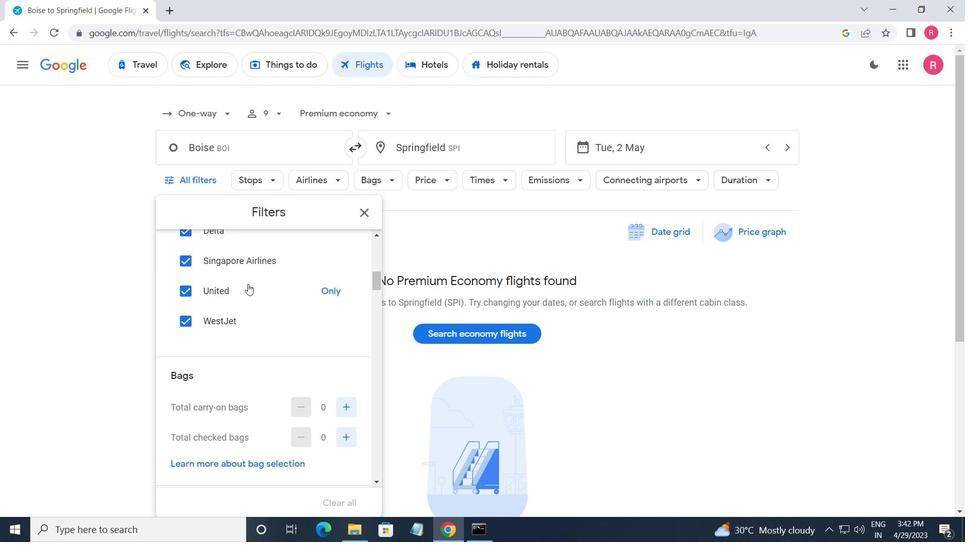 
Action: Mouse scrolled (248, 284) with delta (0, 0)
Screenshot: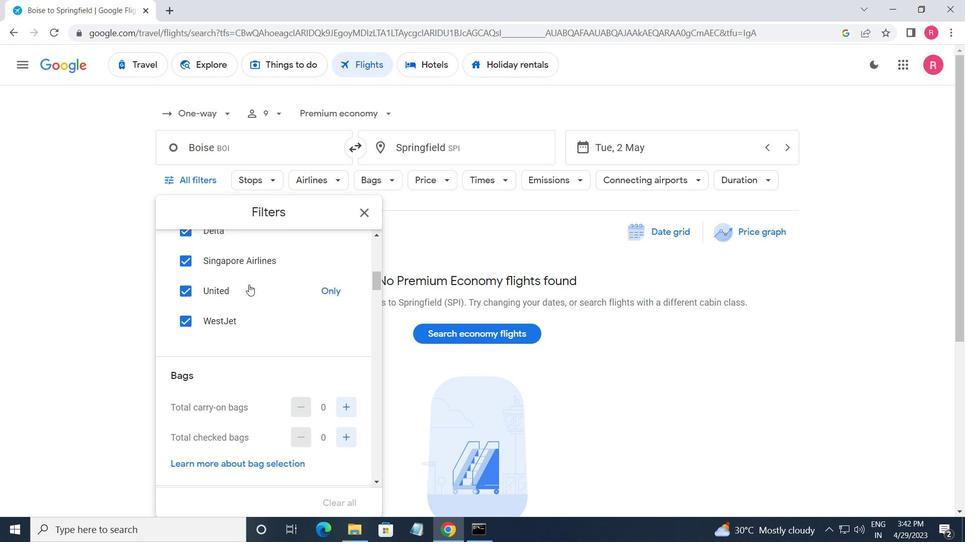 
Action: Mouse moved to (342, 376)
Screenshot: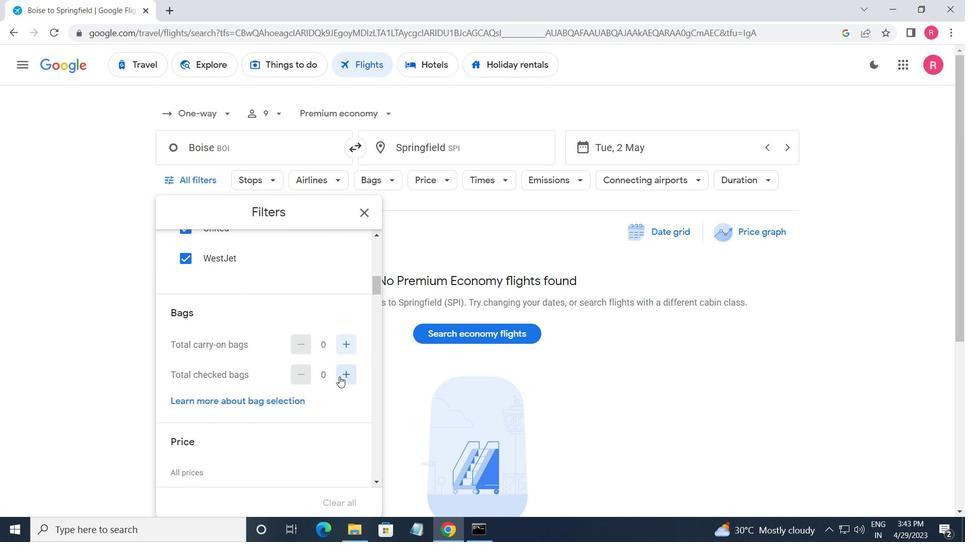 
Action: Mouse pressed left at (342, 376)
Screenshot: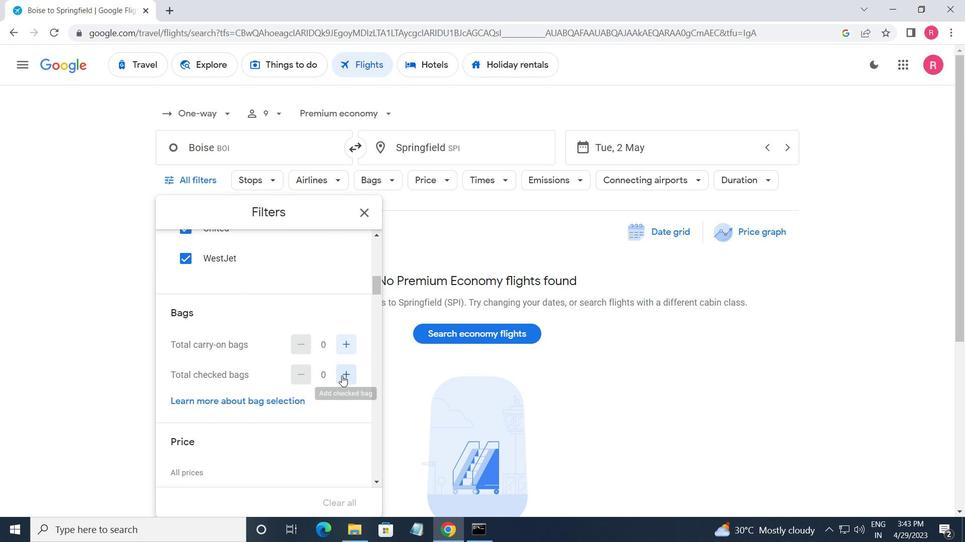 
Action: Mouse moved to (342, 376)
Screenshot: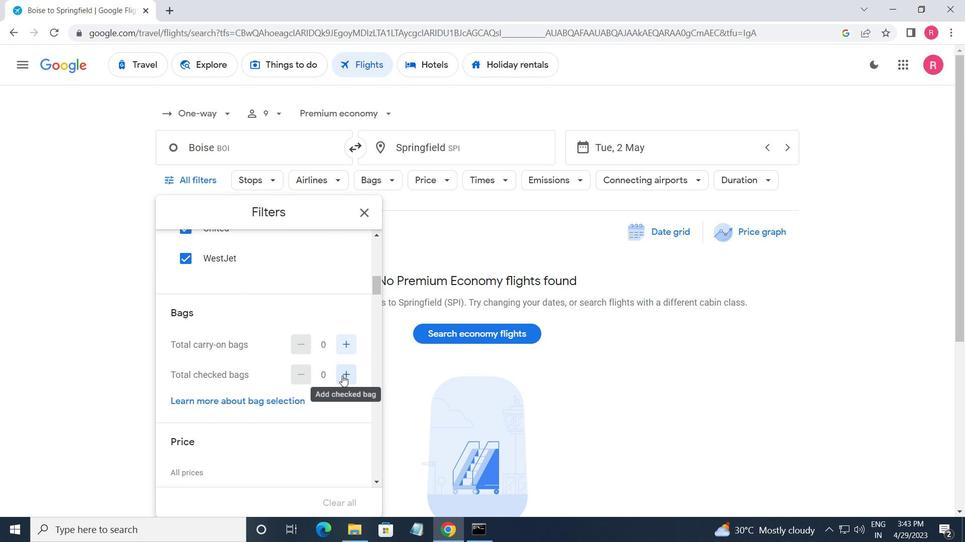 
Action: Mouse pressed left at (342, 376)
Screenshot: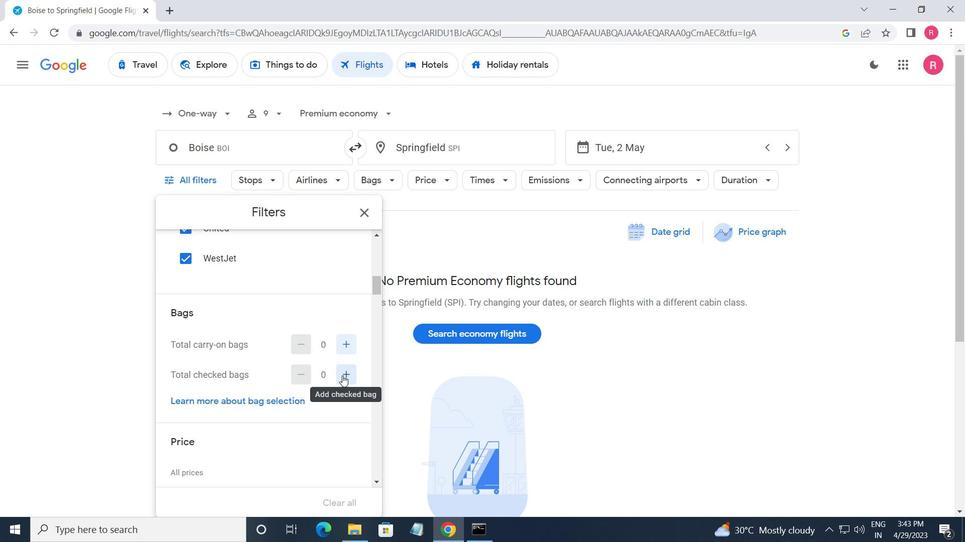 
Action: Mouse pressed left at (342, 376)
Screenshot: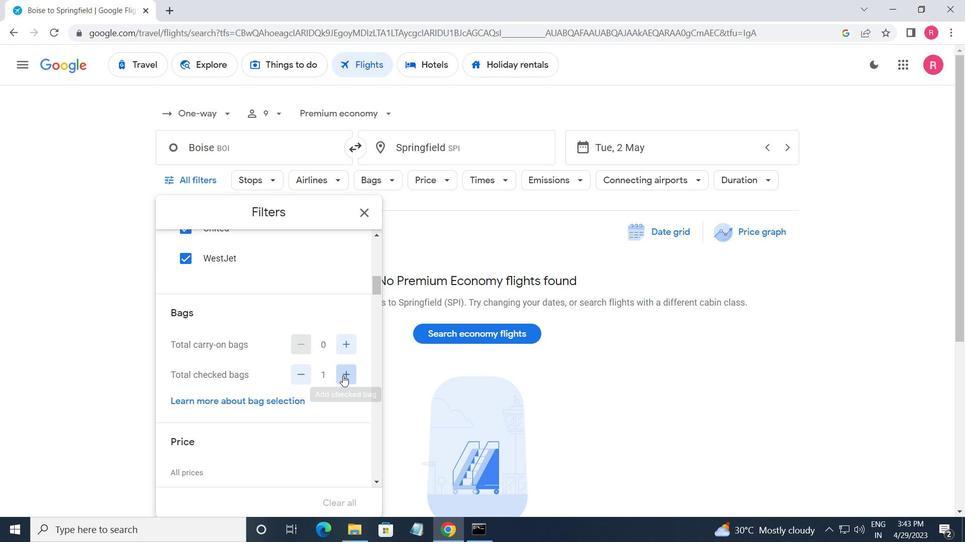 
Action: Mouse pressed left at (342, 376)
Screenshot: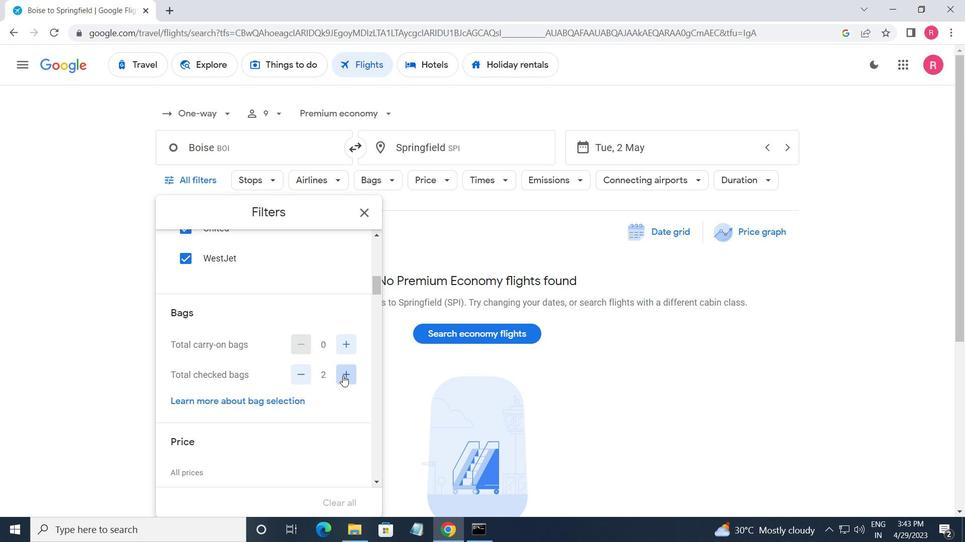 
Action: Mouse pressed left at (342, 376)
Screenshot: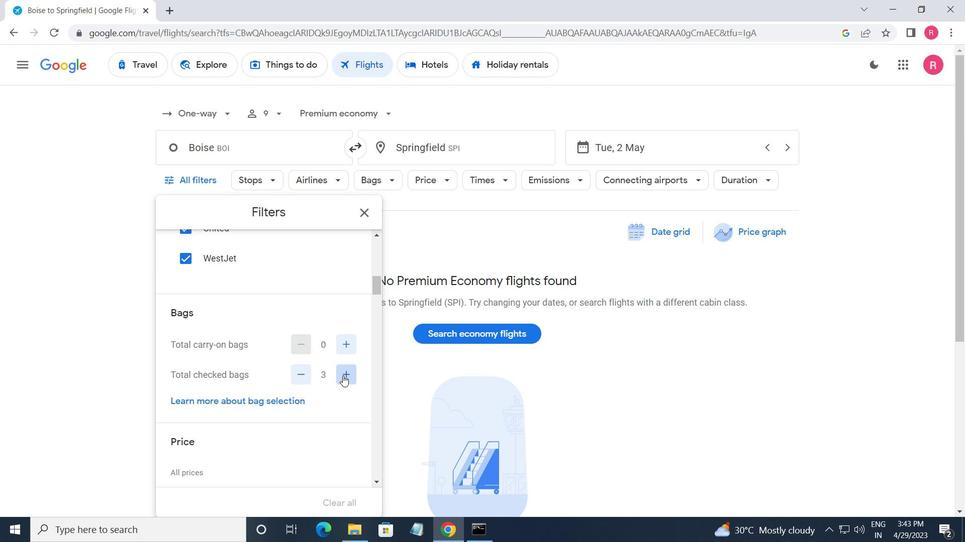 
Action: Mouse pressed left at (342, 376)
Screenshot: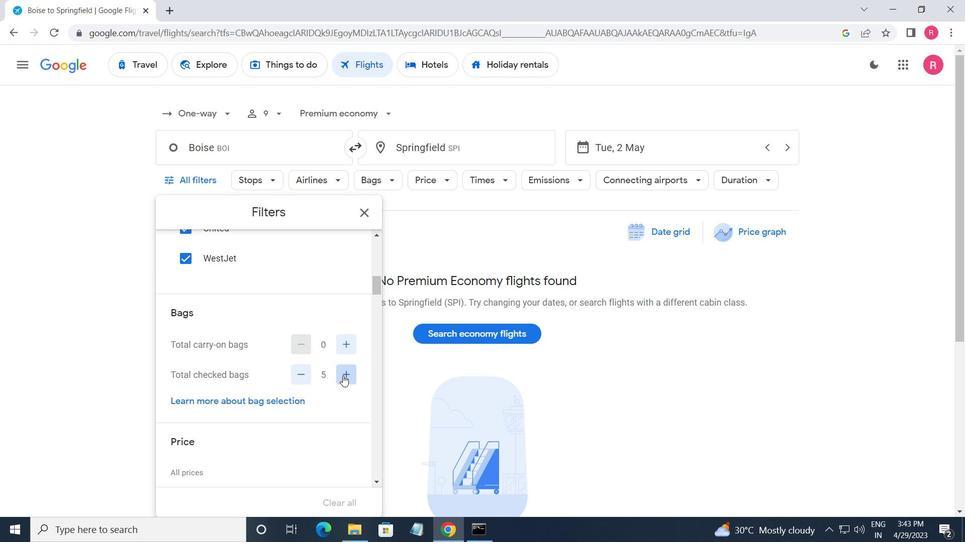 
Action: Mouse pressed left at (342, 376)
Screenshot: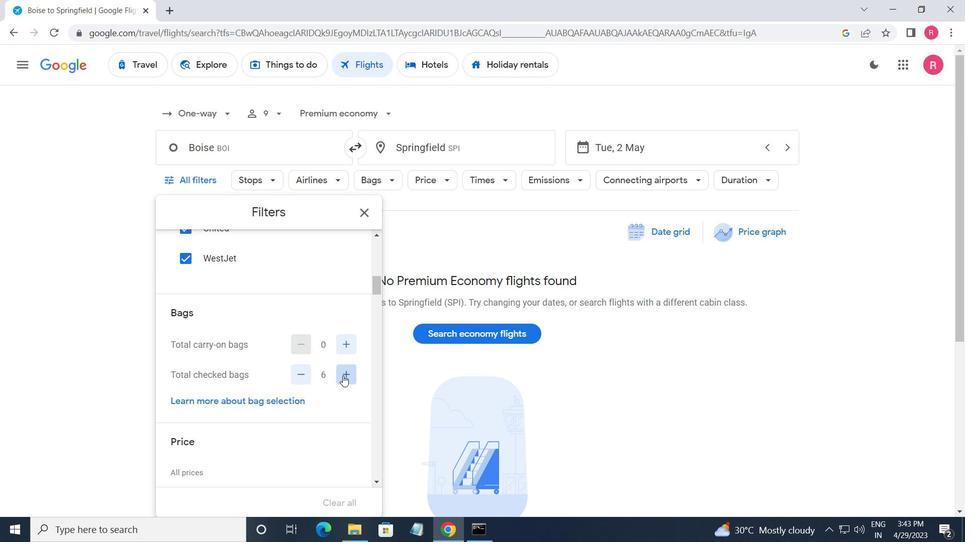 
Action: Mouse moved to (342, 376)
Screenshot: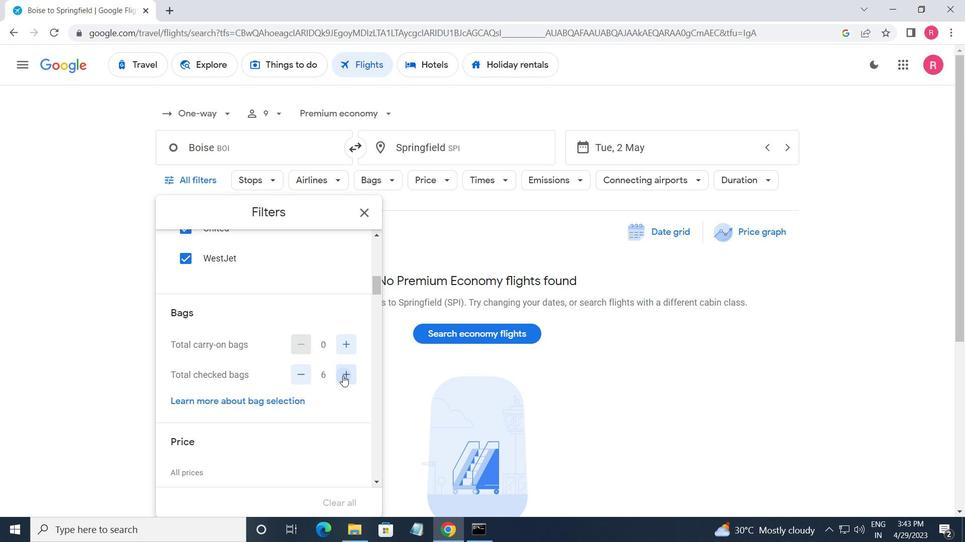 
Action: Mouse pressed left at (342, 376)
Screenshot: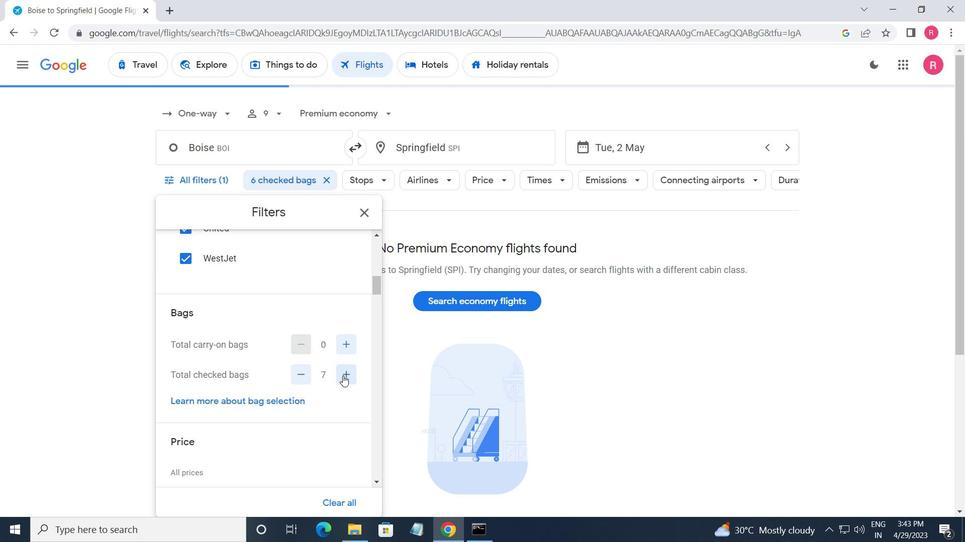 
Action: Mouse moved to (342, 375)
Screenshot: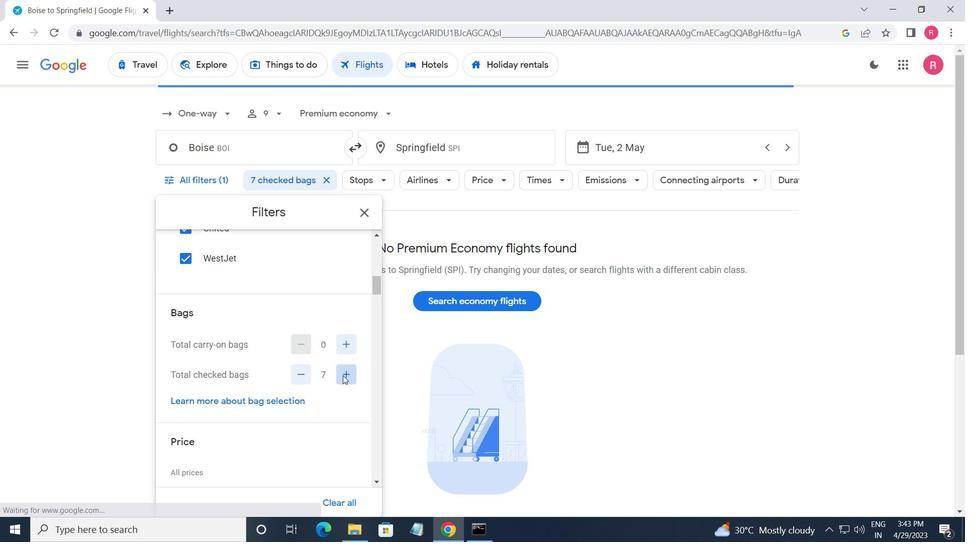
Action: Mouse pressed left at (342, 375)
Screenshot: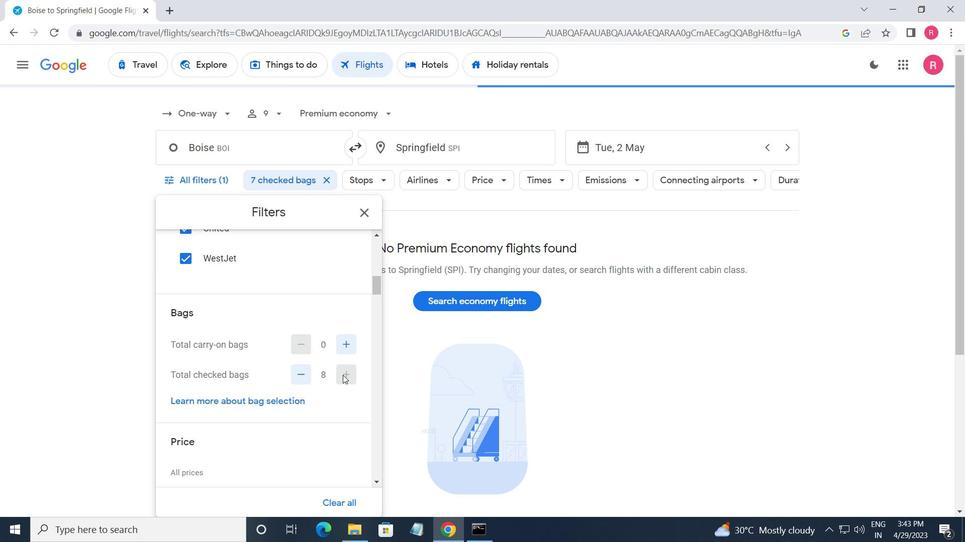 
Action: Mouse moved to (341, 374)
Screenshot: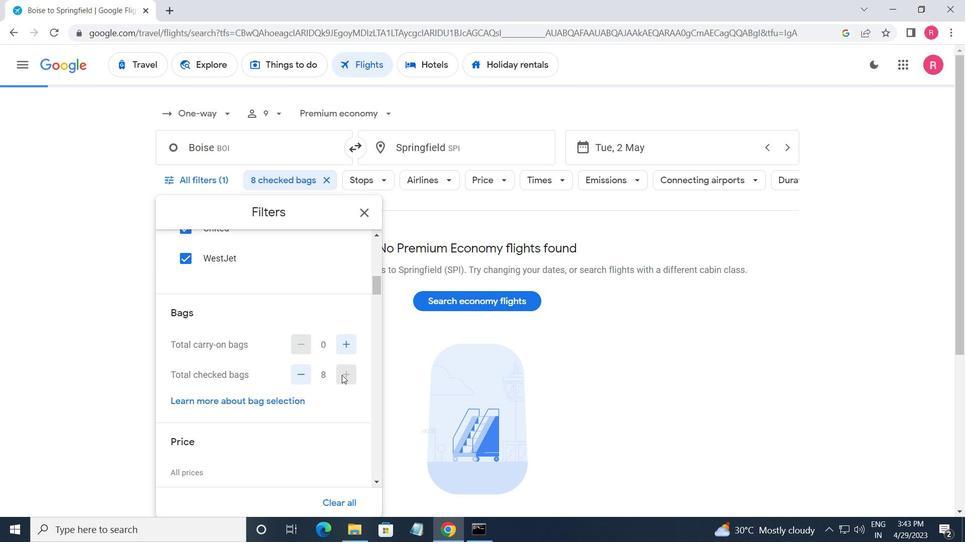 
Action: Mouse scrolled (341, 374) with delta (0, 0)
Screenshot: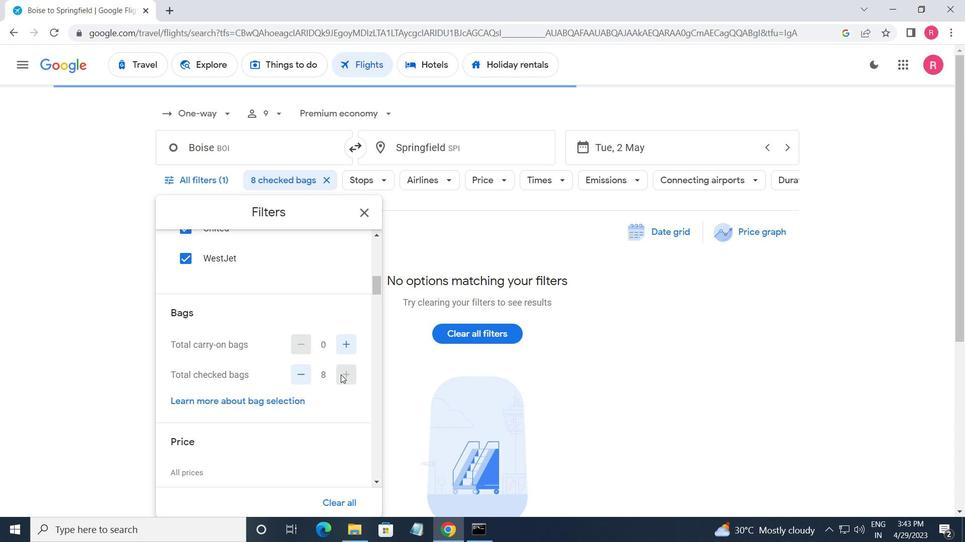 
Action: Mouse moved to (341, 377)
Screenshot: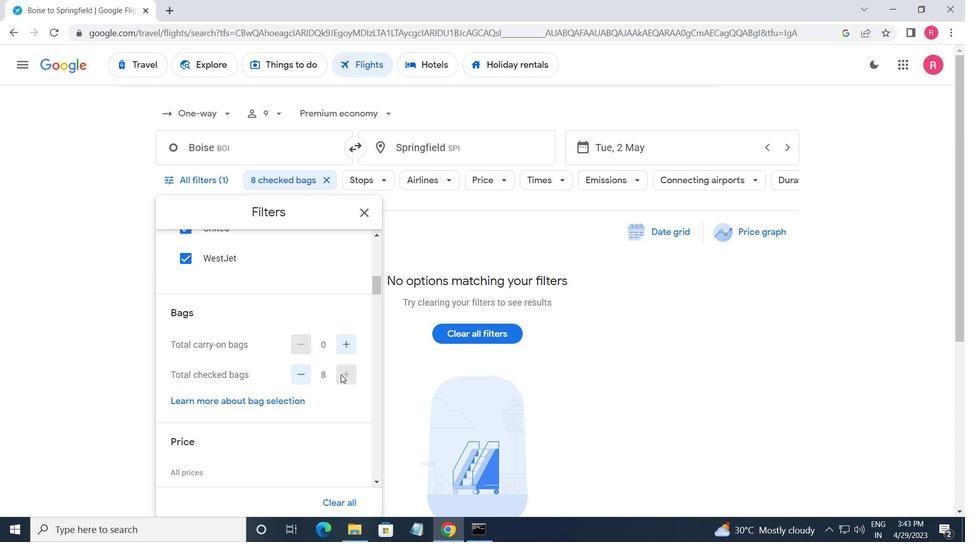
Action: Mouse scrolled (341, 377) with delta (0, 0)
Screenshot: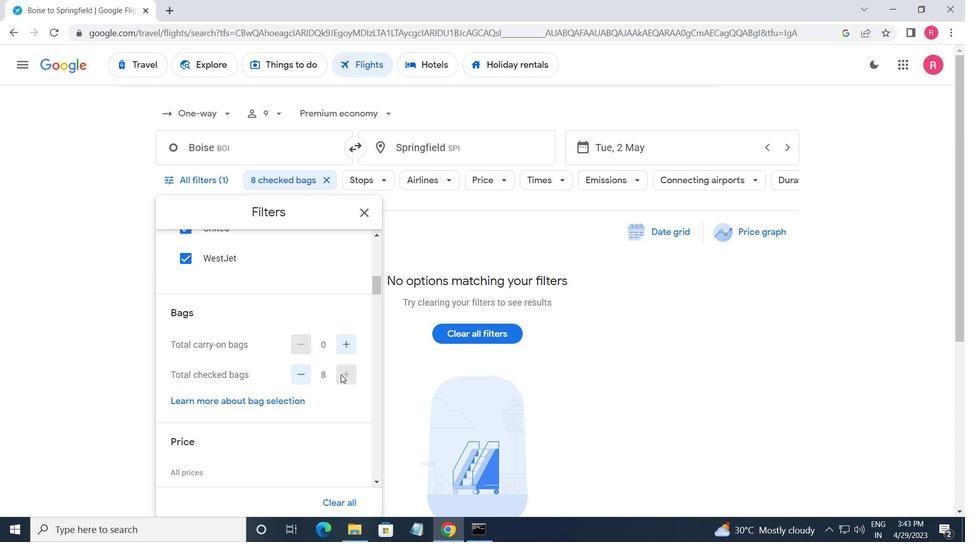 
Action: Mouse moved to (351, 375)
Screenshot: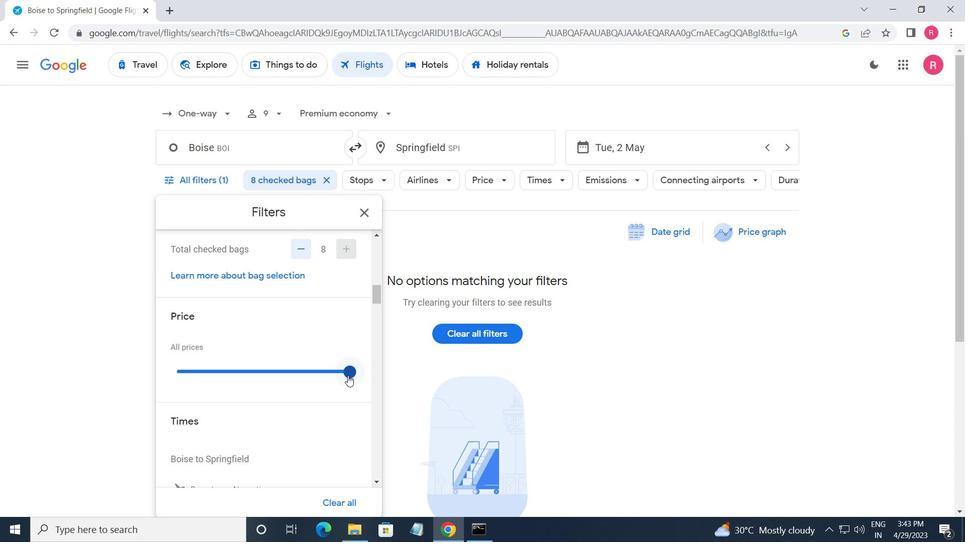 
Action: Mouse pressed left at (351, 375)
Screenshot: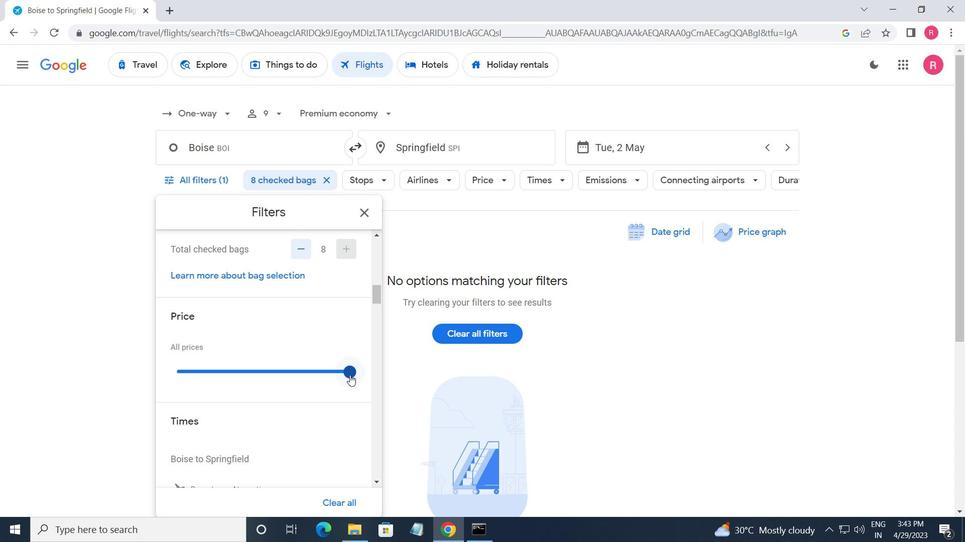 
Action: Mouse moved to (352, 375)
Screenshot: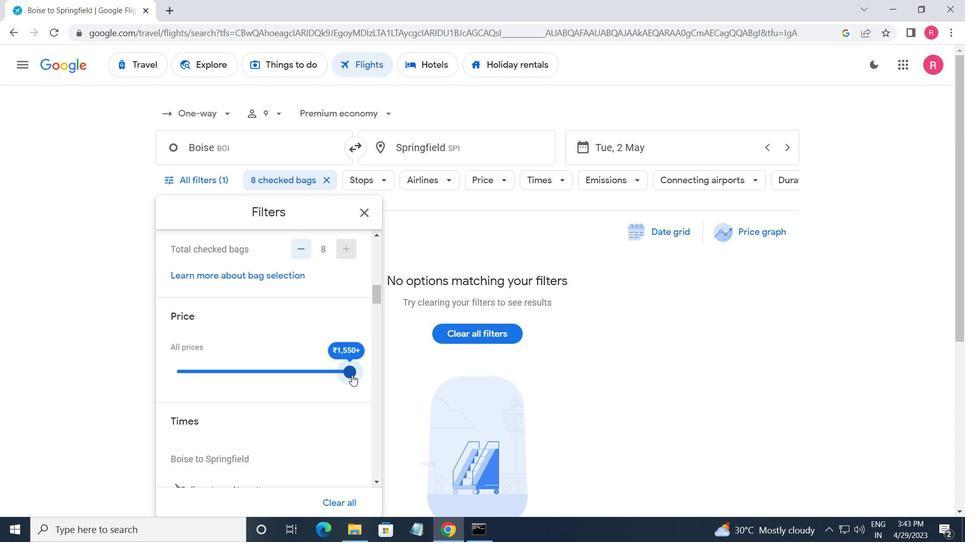
Action: Mouse scrolled (352, 374) with delta (0, 0)
Screenshot: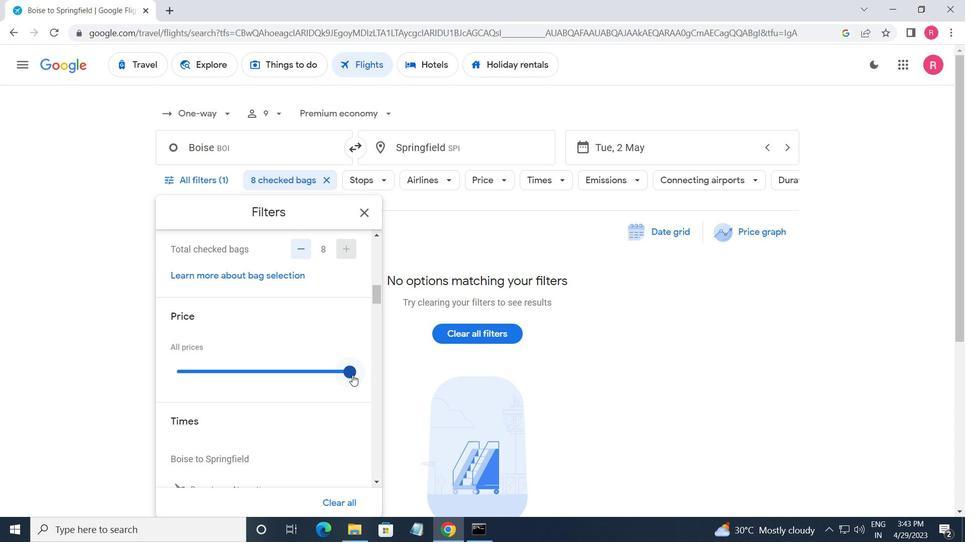 
Action: Mouse scrolled (352, 374) with delta (0, 0)
Screenshot: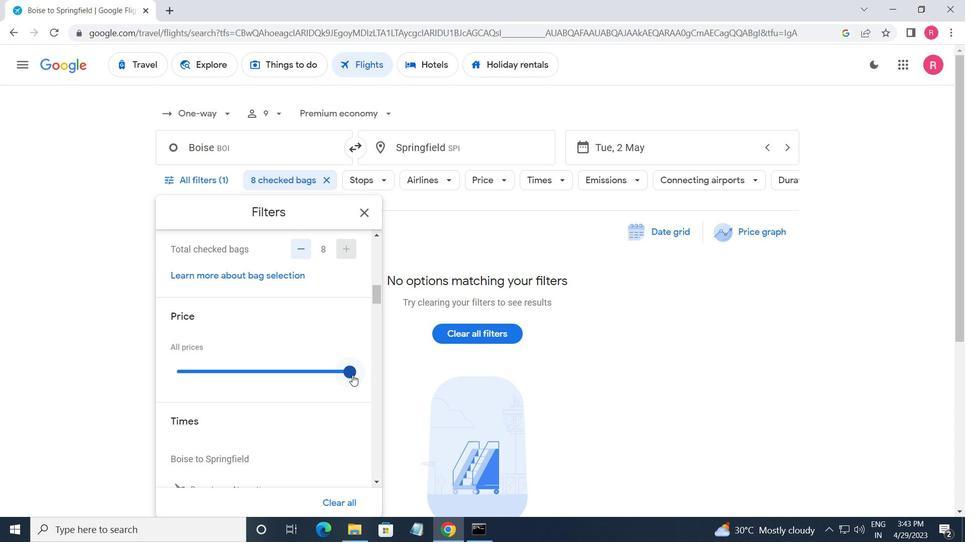 
Action: Mouse moved to (182, 385)
Screenshot: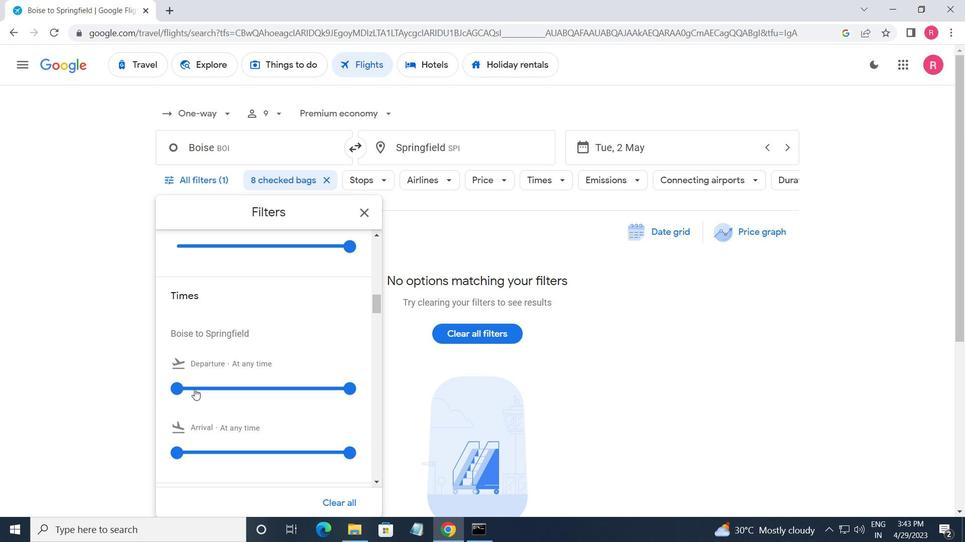 
Action: Mouse pressed left at (182, 385)
Screenshot: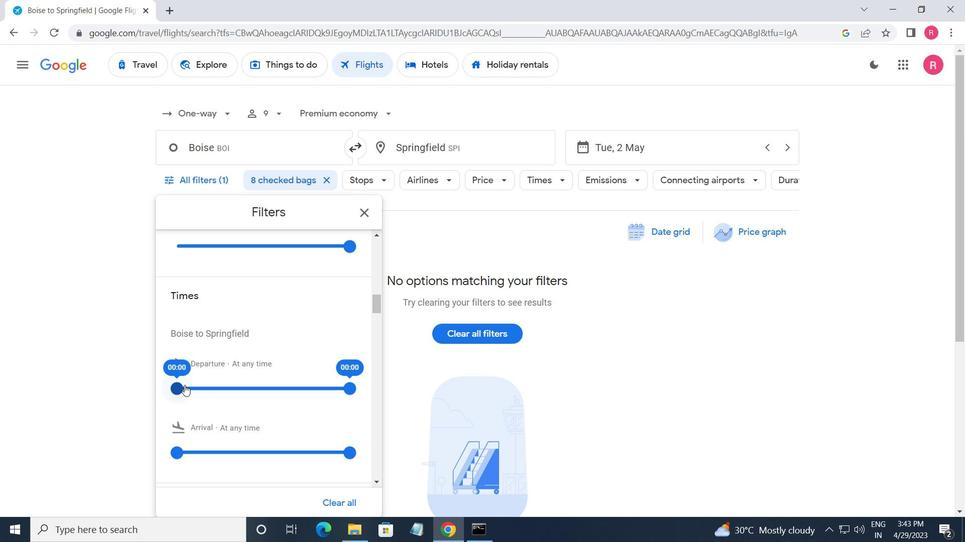 
Action: Mouse moved to (346, 391)
Screenshot: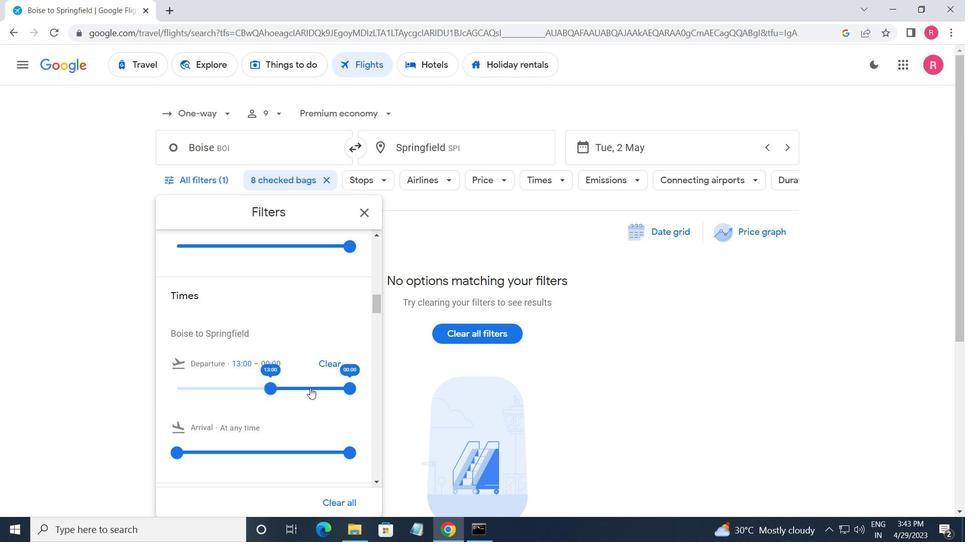 
Action: Mouse pressed left at (346, 391)
Screenshot: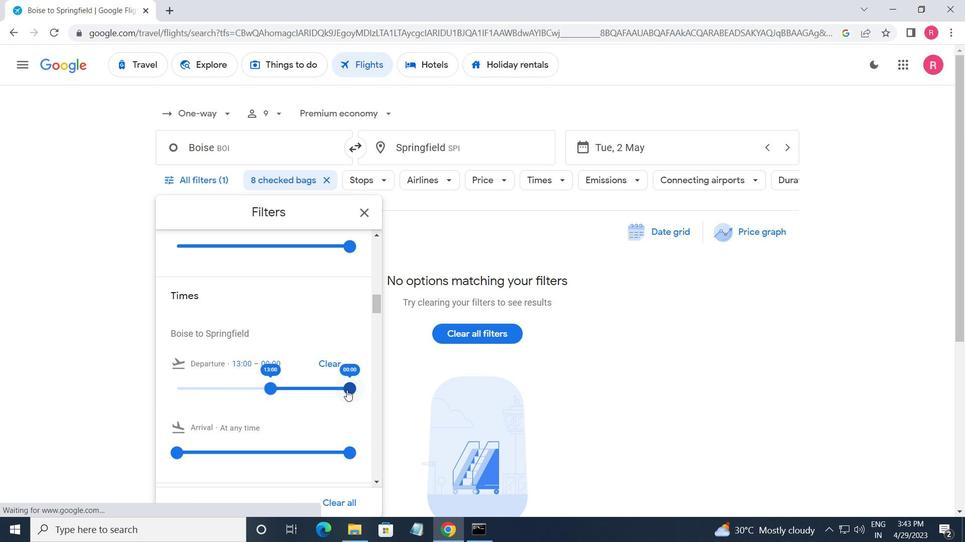
Action: Mouse moved to (365, 214)
Screenshot: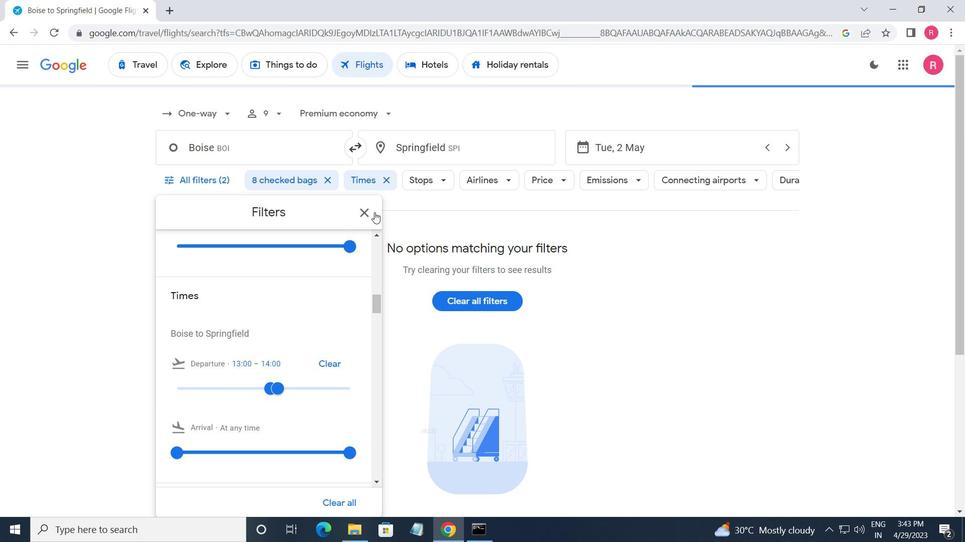 
Action: Mouse pressed left at (365, 214)
Screenshot: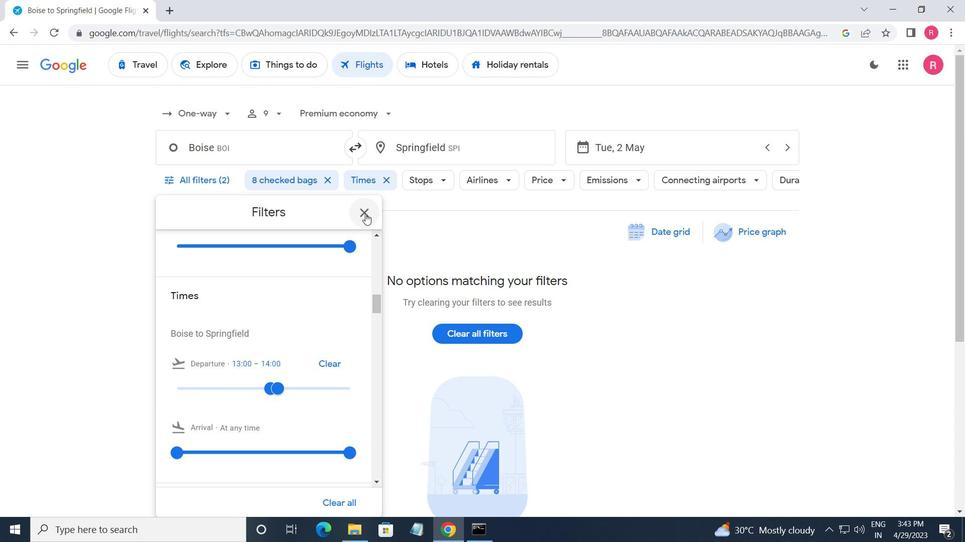 
